 Task: Find connections with filter location Esperança with filter topic #givingbackwith filter profile language Spanish with filter current company Orion Innovation with filter school Indian Institute of Technology (Indian School of Mines), Dhanbad with filter industry Bars, Taverns, and Nightclubs with filter service category Public Speaking with filter keywords title Zoologist
Action: Mouse moved to (585, 118)
Screenshot: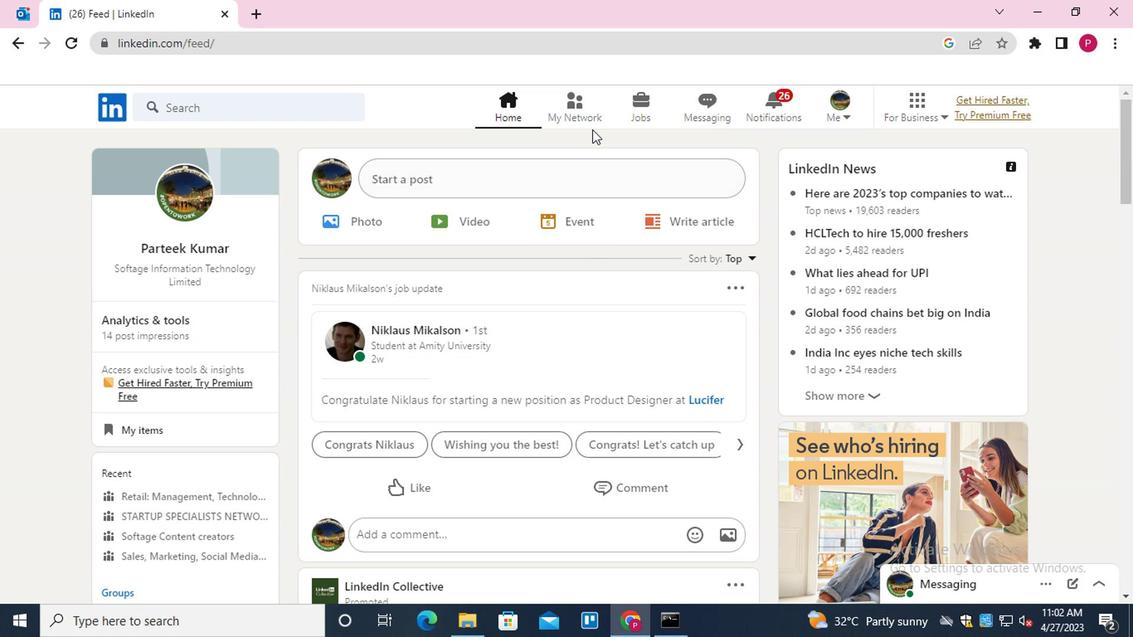 
Action: Mouse pressed left at (585, 118)
Screenshot: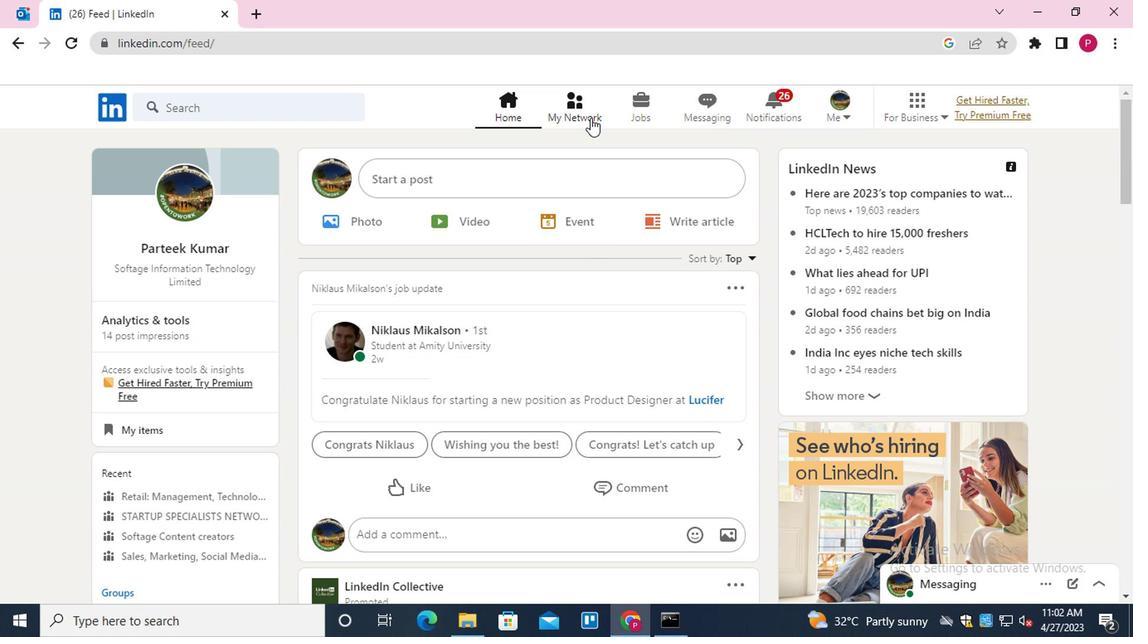 
Action: Mouse moved to (247, 198)
Screenshot: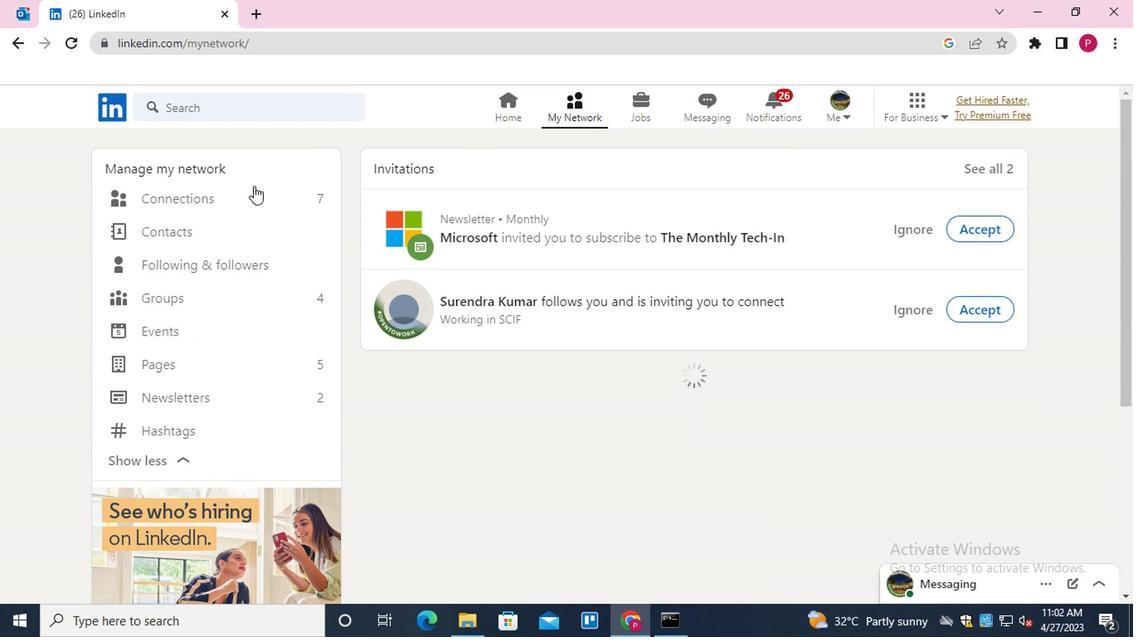 
Action: Mouse pressed left at (247, 198)
Screenshot: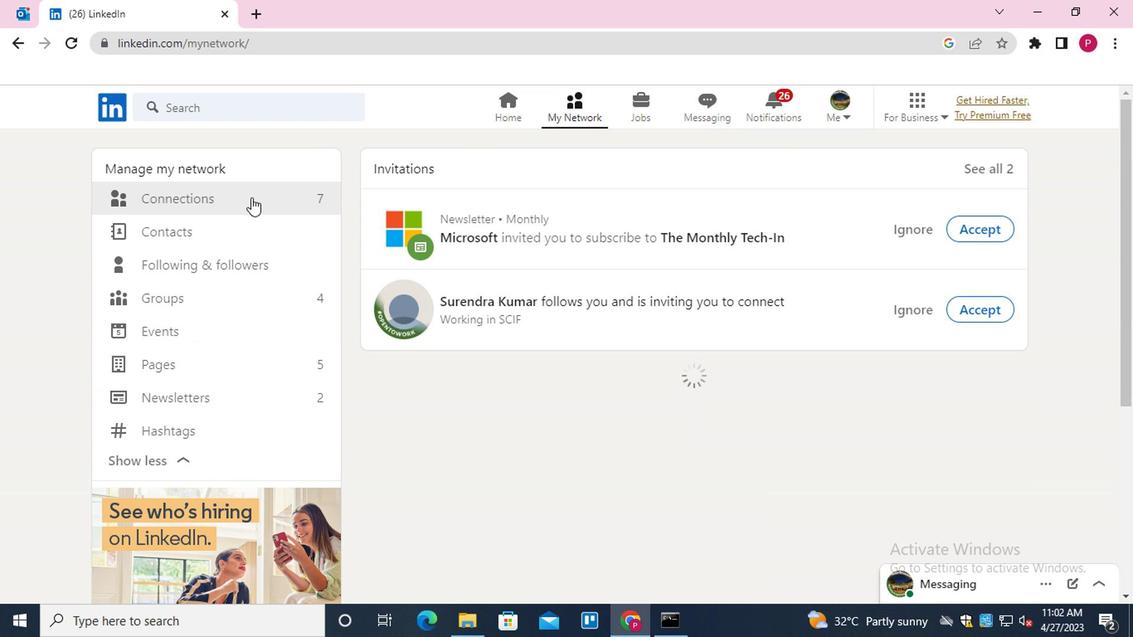 
Action: Mouse moved to (720, 203)
Screenshot: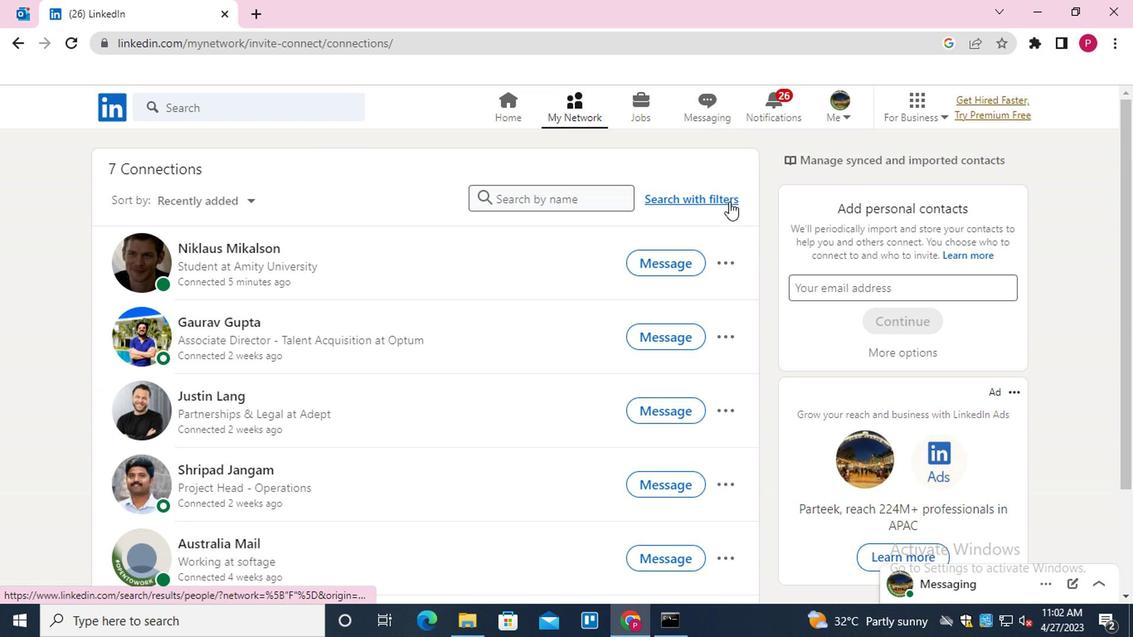 
Action: Mouse pressed left at (720, 203)
Screenshot: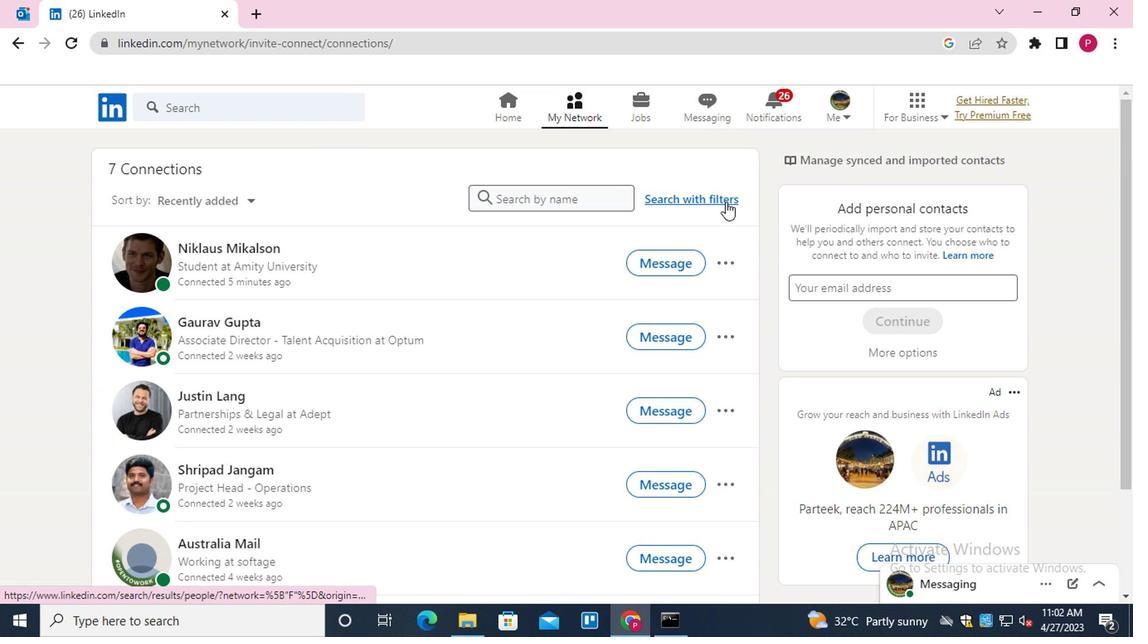 
Action: Mouse moved to (603, 152)
Screenshot: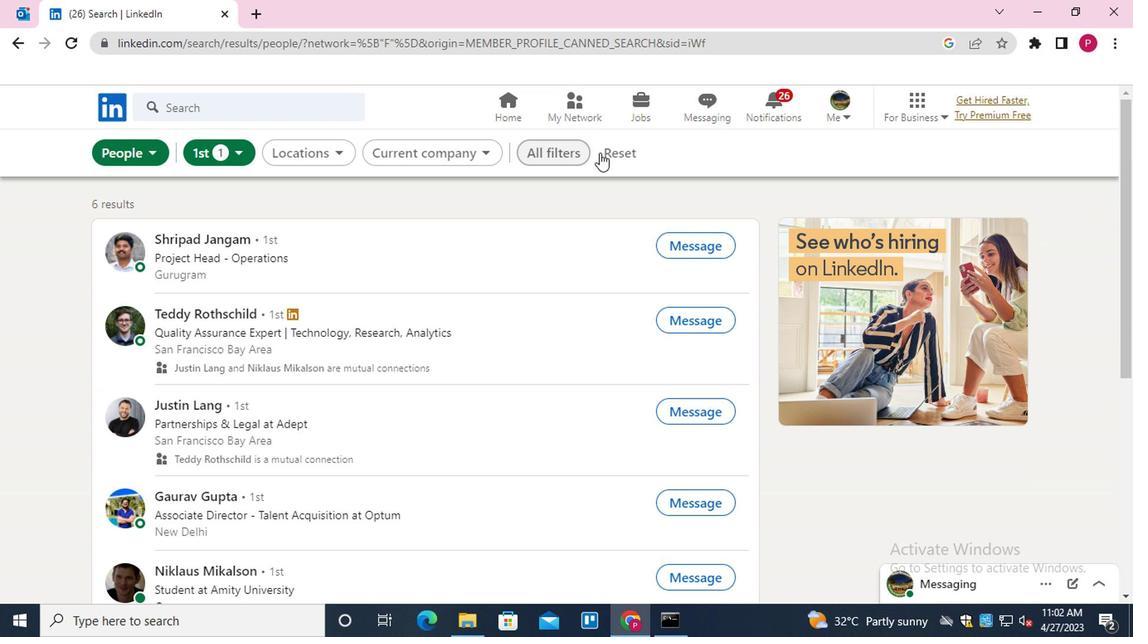 
Action: Mouse pressed left at (603, 152)
Screenshot: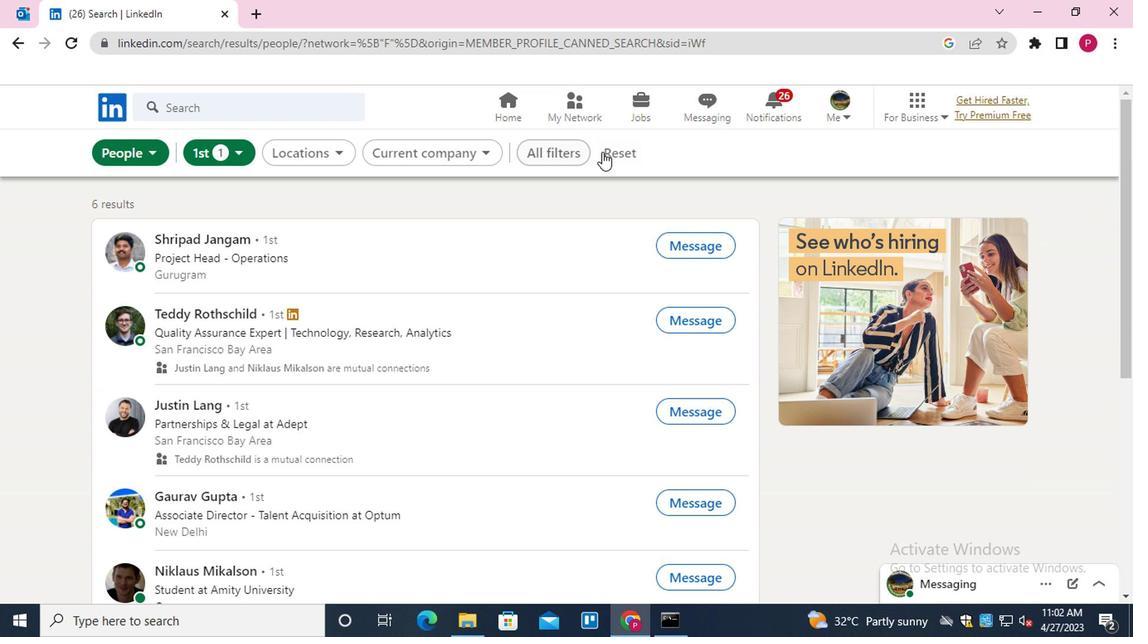 
Action: Mouse moved to (576, 153)
Screenshot: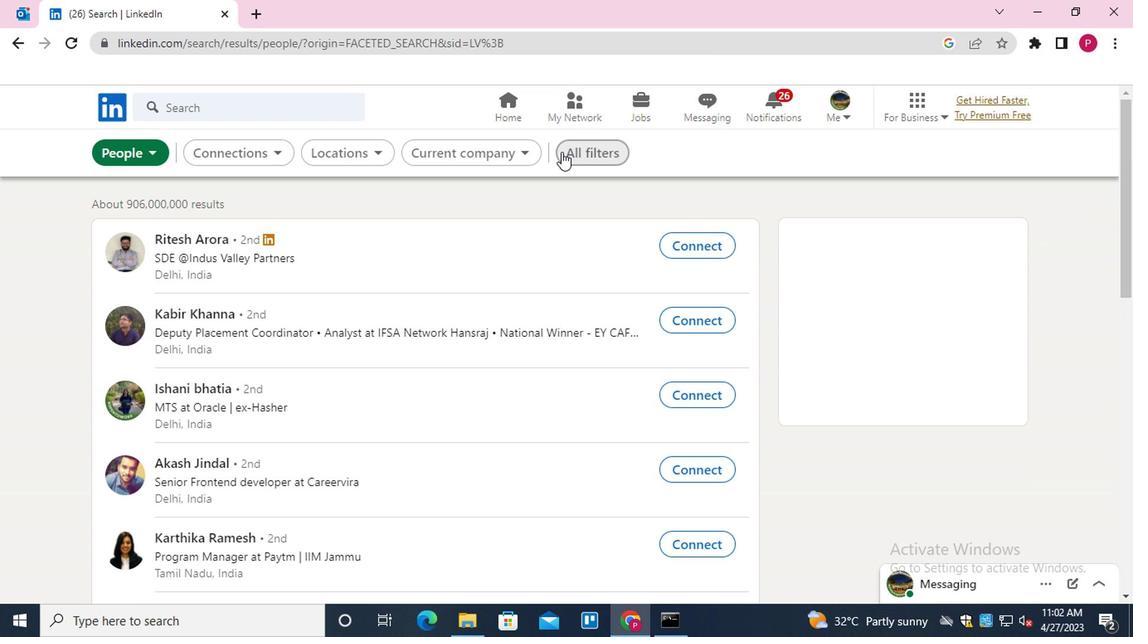 
Action: Mouse pressed left at (576, 153)
Screenshot: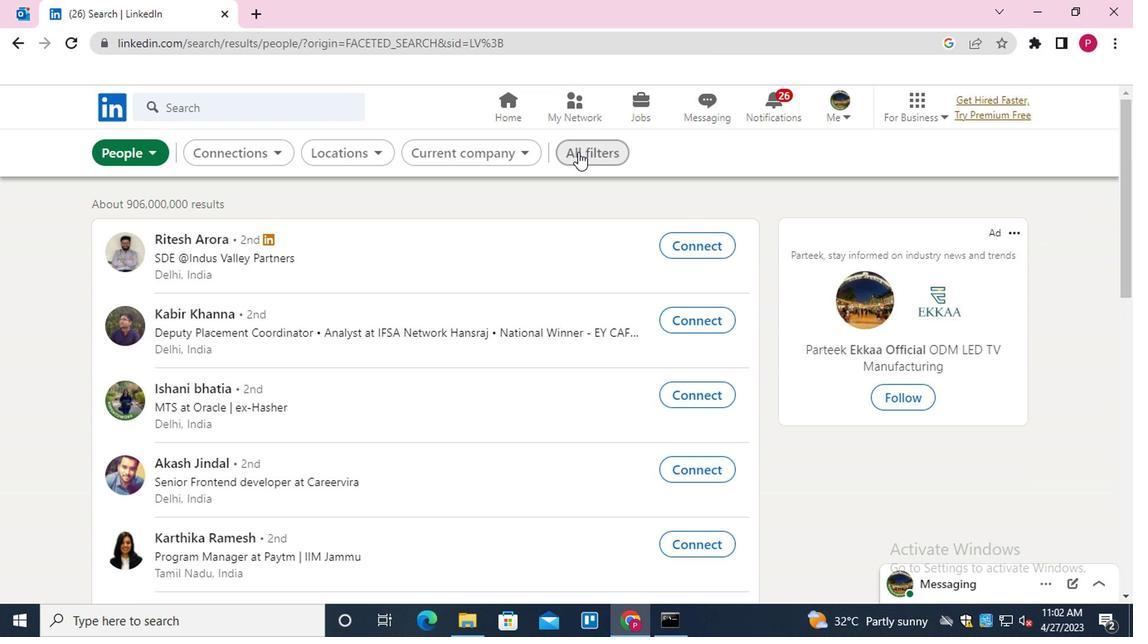 
Action: Mouse moved to (830, 345)
Screenshot: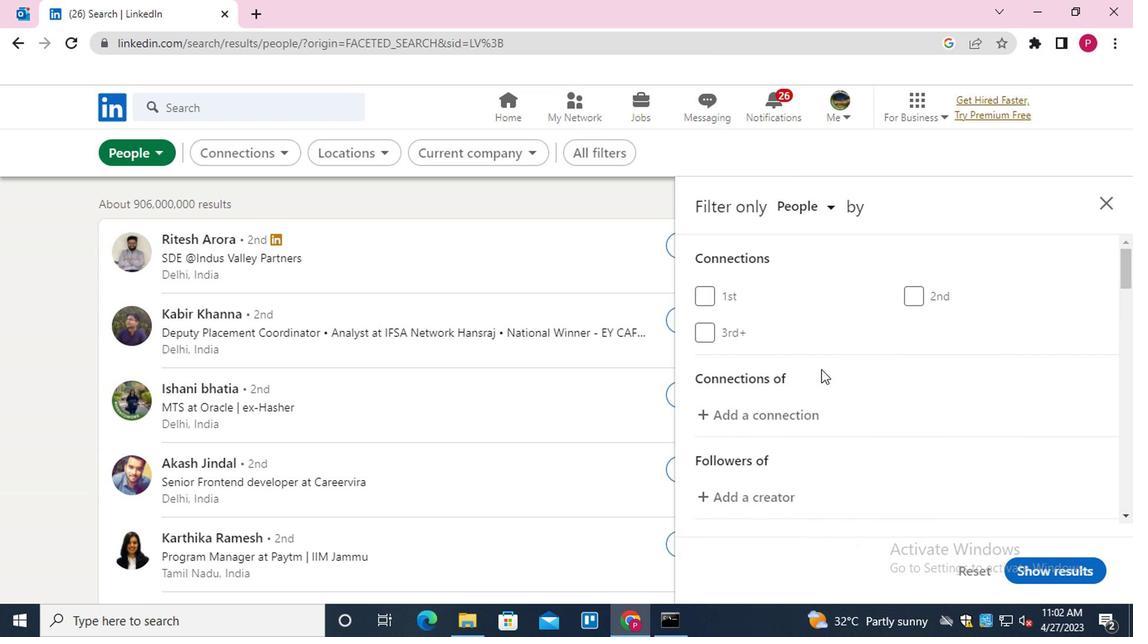 
Action: Mouse scrolled (830, 344) with delta (0, -1)
Screenshot: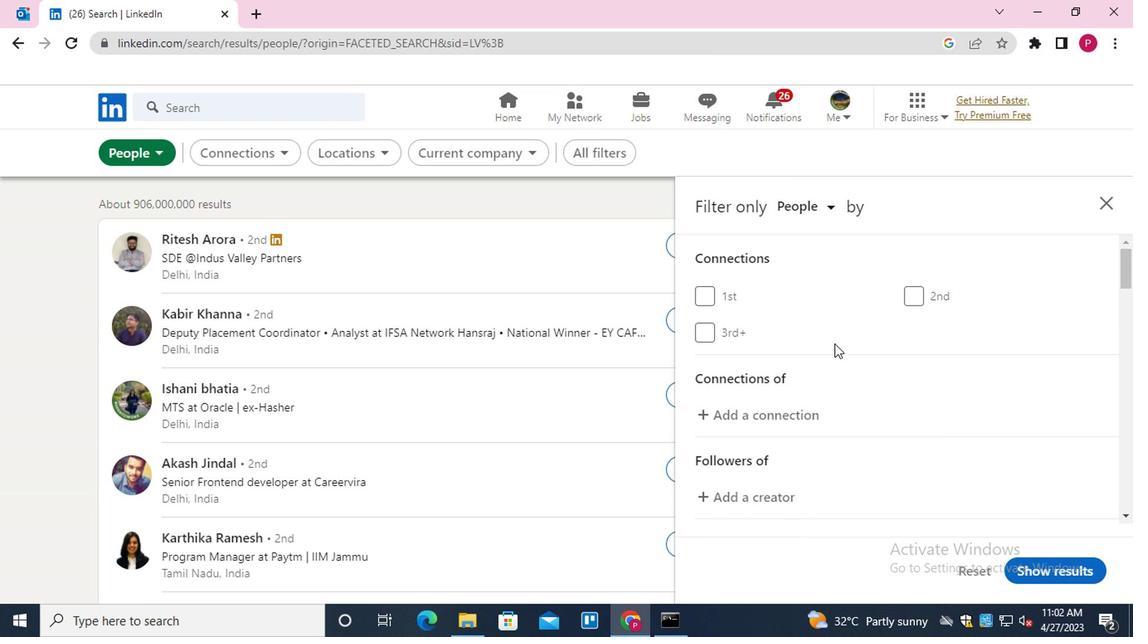 
Action: Mouse scrolled (830, 344) with delta (0, -1)
Screenshot: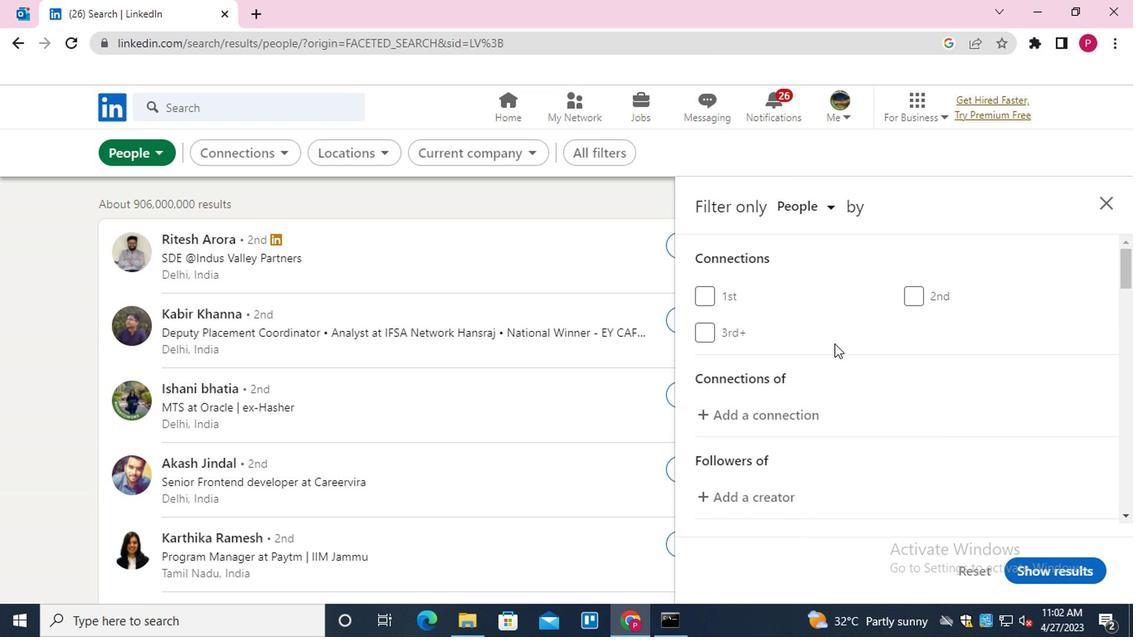 
Action: Mouse moved to (824, 345)
Screenshot: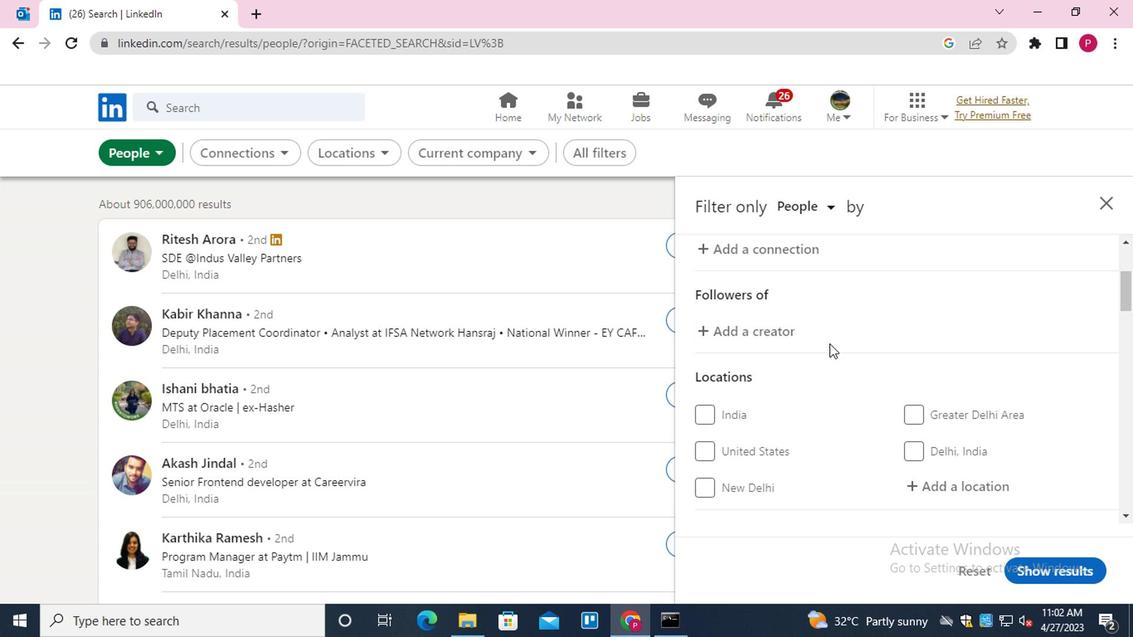 
Action: Mouse scrolled (824, 344) with delta (0, -1)
Screenshot: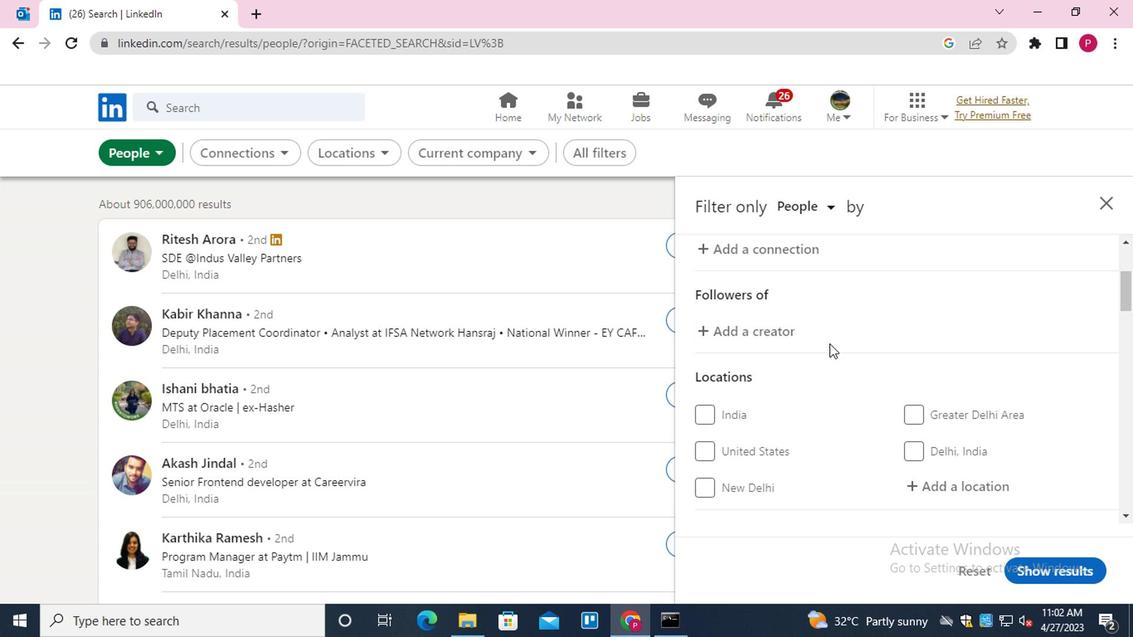 
Action: Mouse moved to (923, 396)
Screenshot: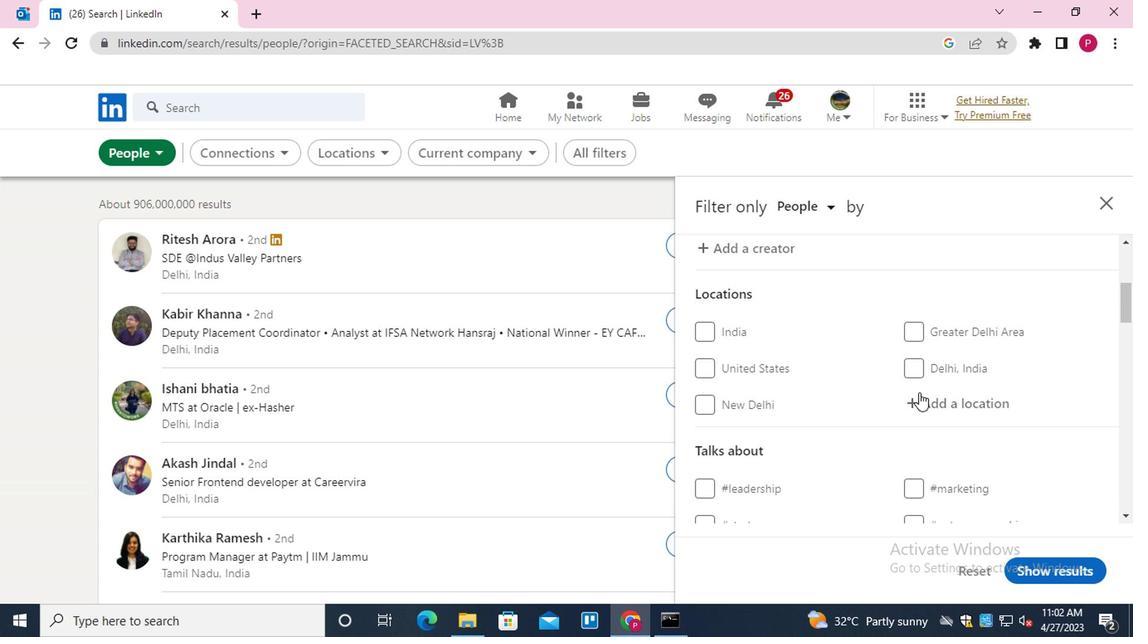 
Action: Mouse pressed left at (923, 396)
Screenshot: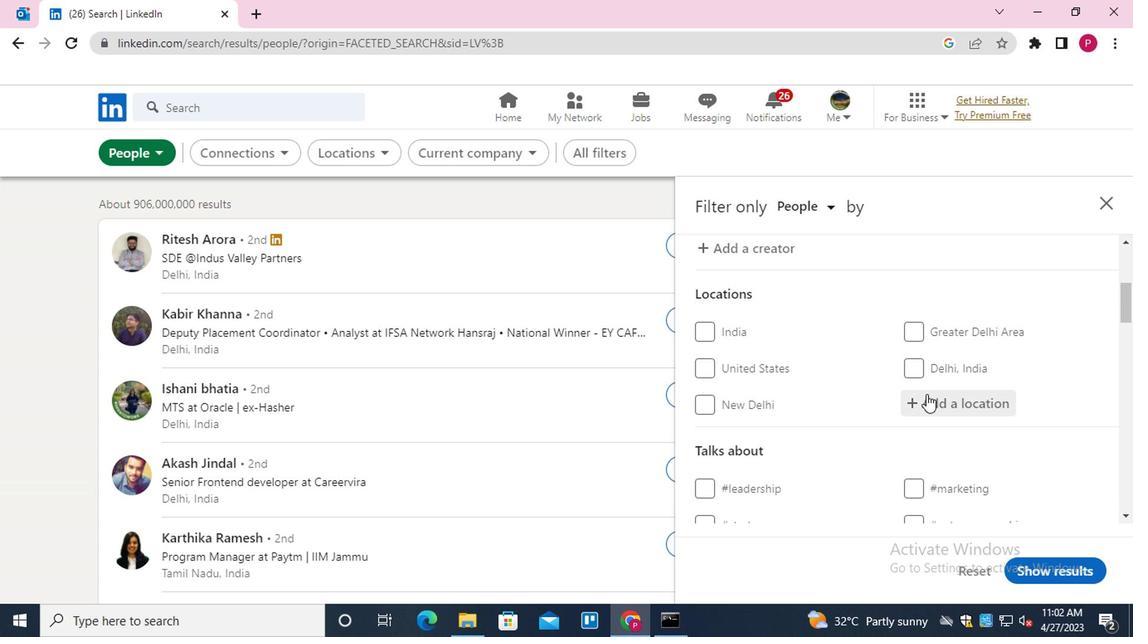 
Action: Key pressed <Key.shift><Key.shift><Key.shift><Key.shift><Key.shift>ESPERANCA<Key.down><Key.enter>
Screenshot: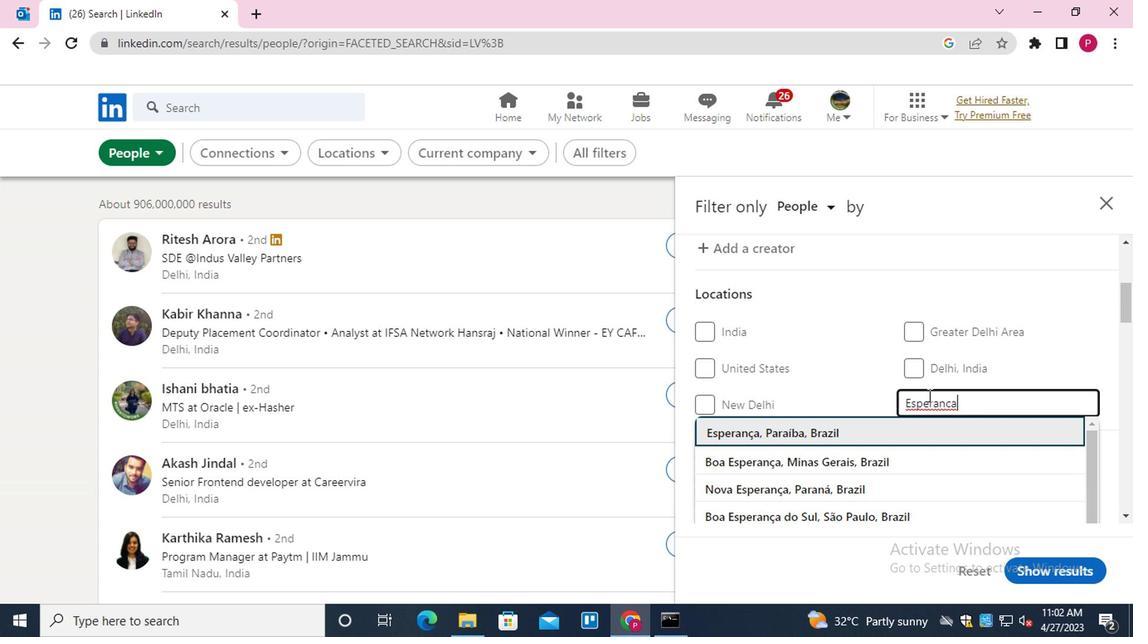 
Action: Mouse moved to (924, 398)
Screenshot: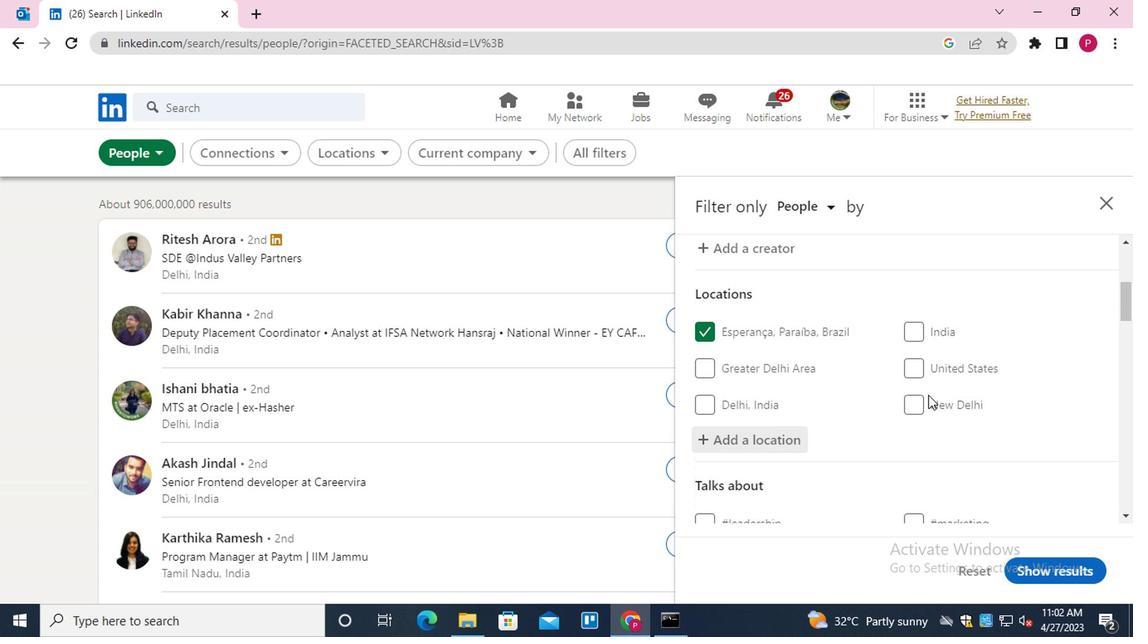 
Action: Mouse scrolled (924, 397) with delta (0, -1)
Screenshot: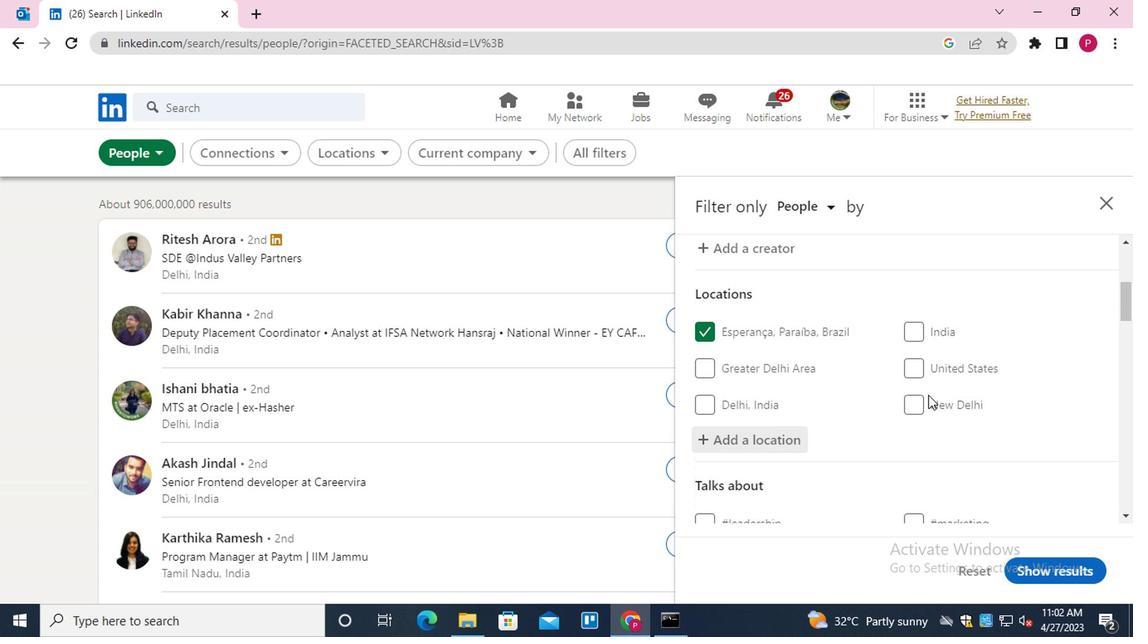 
Action: Mouse scrolled (924, 397) with delta (0, -1)
Screenshot: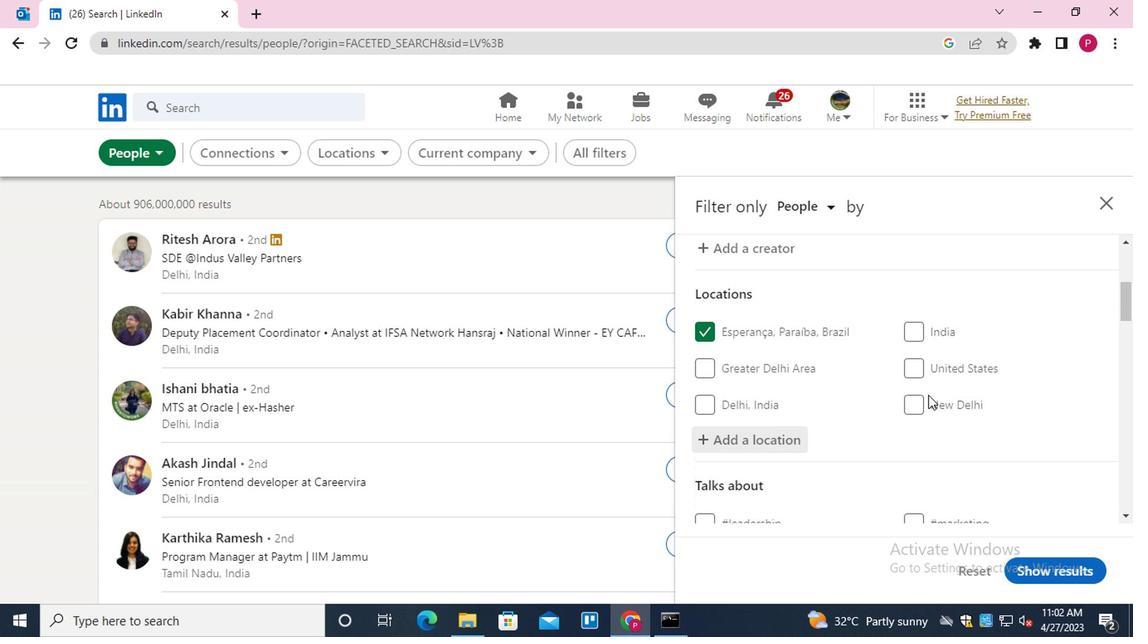 
Action: Mouse scrolled (924, 397) with delta (0, -1)
Screenshot: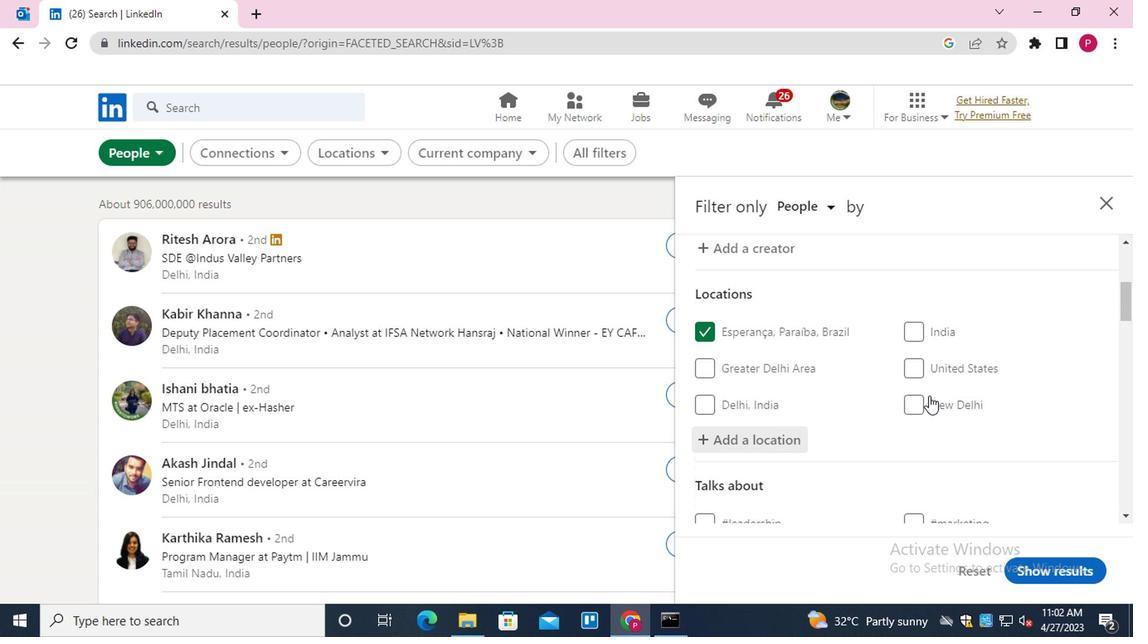 
Action: Mouse moved to (931, 337)
Screenshot: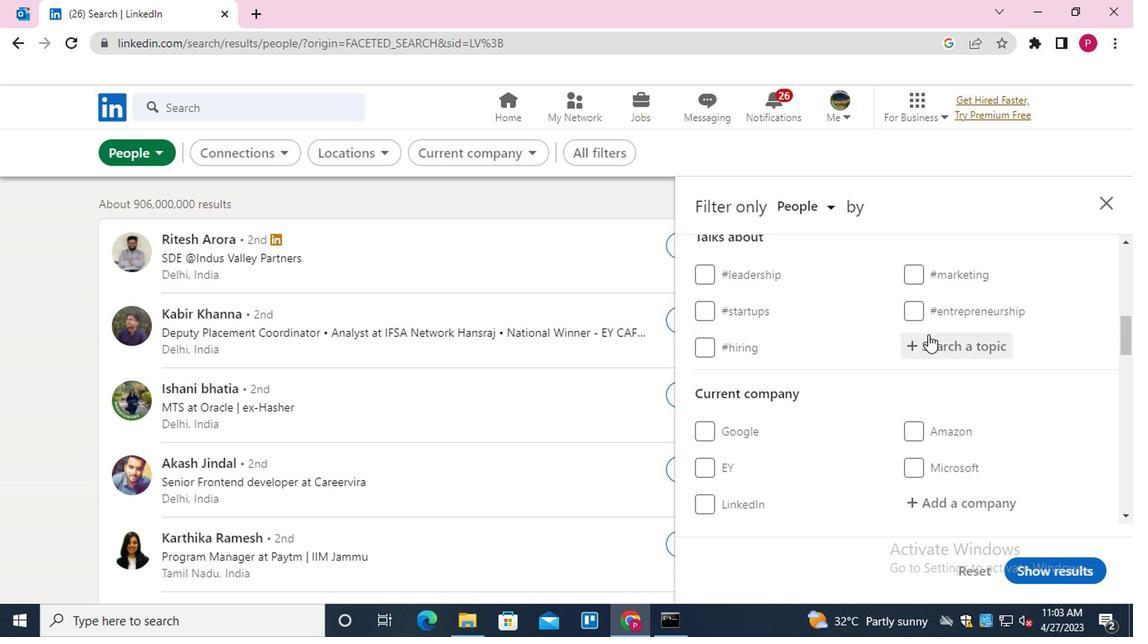 
Action: Mouse pressed left at (931, 337)
Screenshot: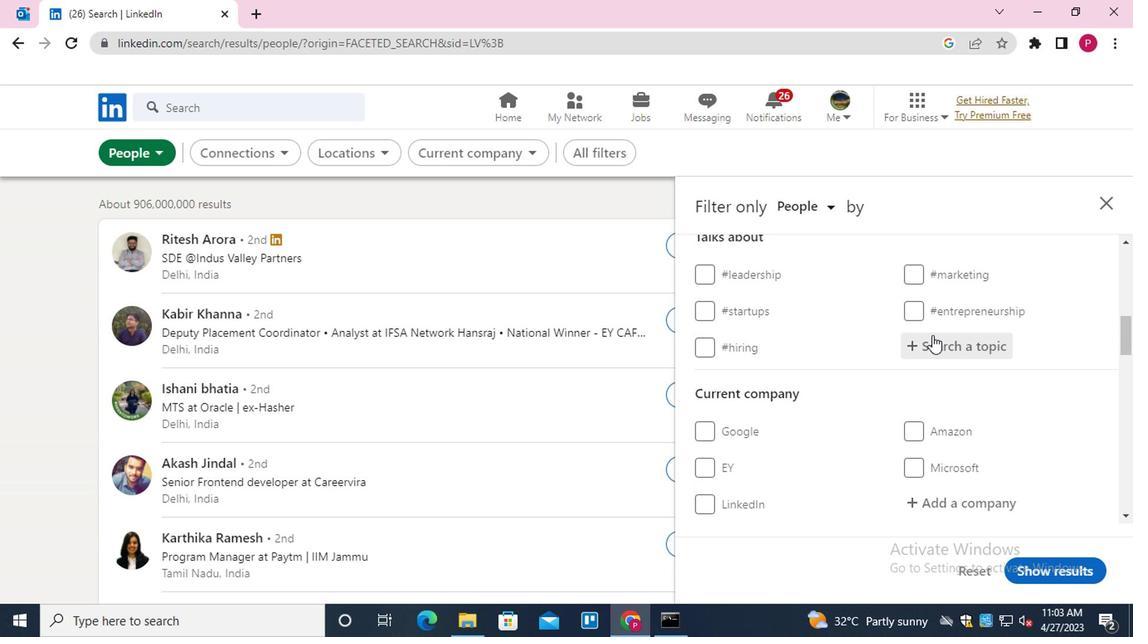 
Action: Key pressed GIVING<Key.down><Key.enter>
Screenshot: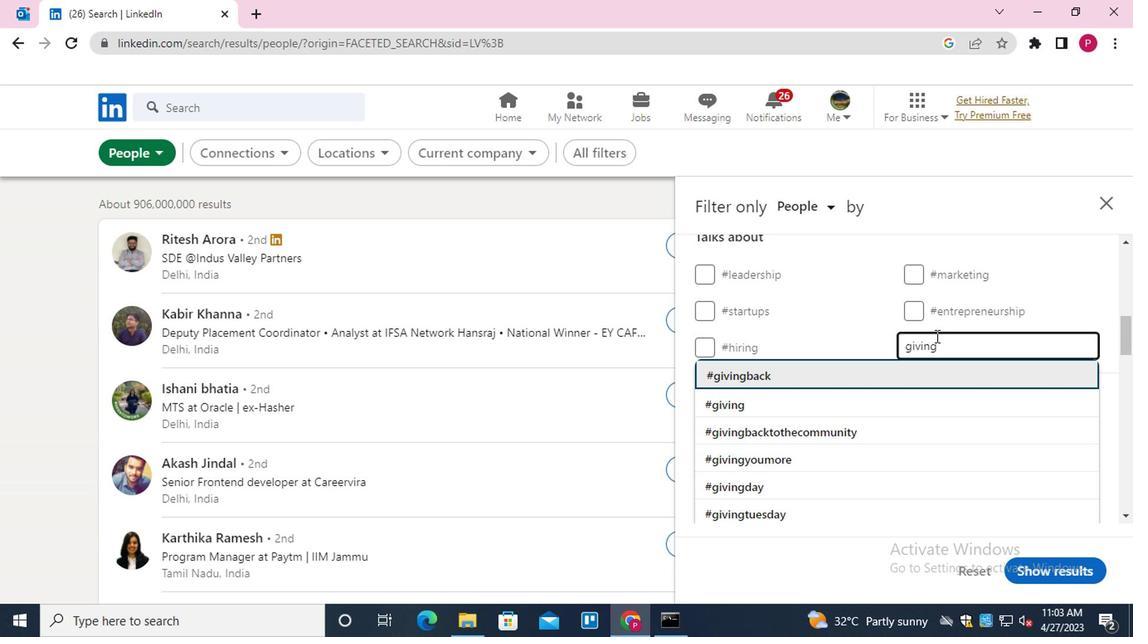 
Action: Mouse moved to (925, 341)
Screenshot: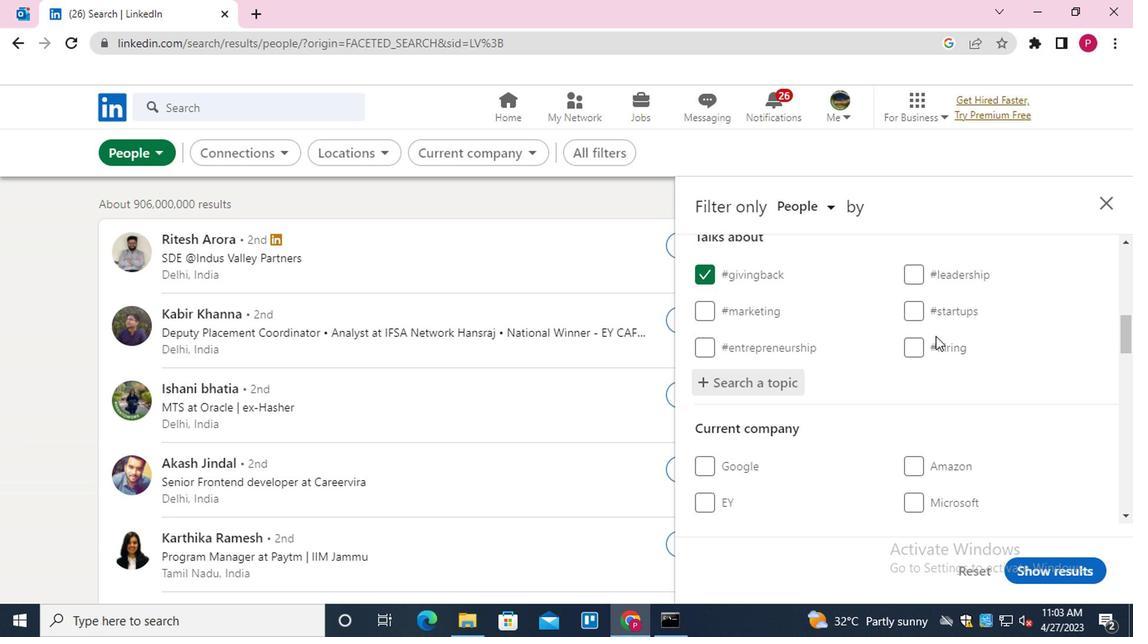 
Action: Mouse scrolled (925, 341) with delta (0, 0)
Screenshot: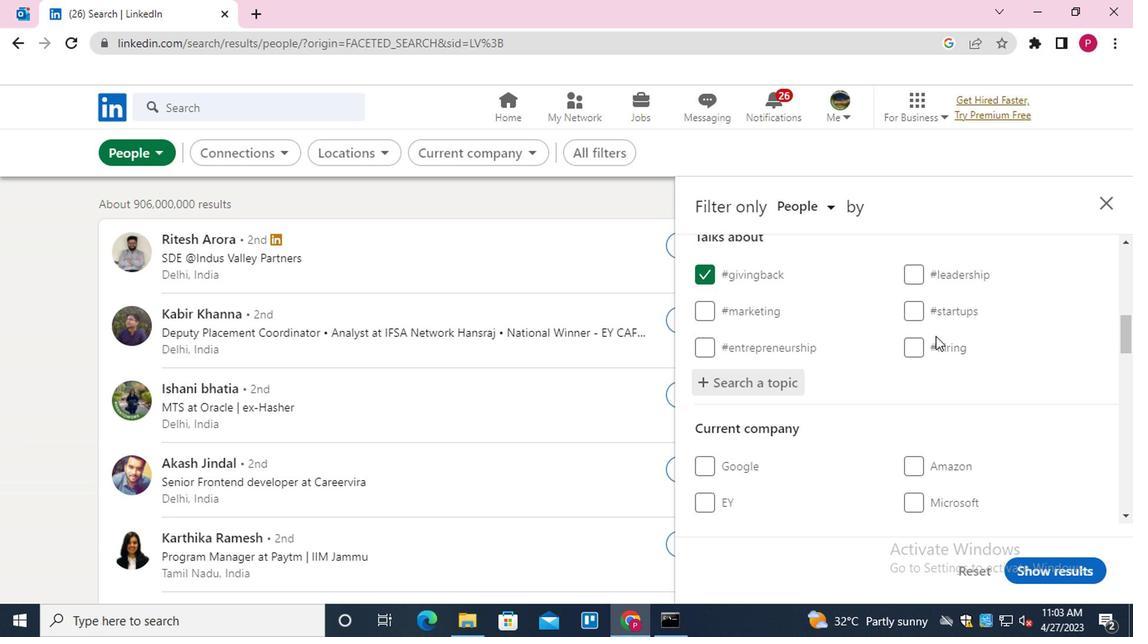 
Action: Mouse moved to (905, 357)
Screenshot: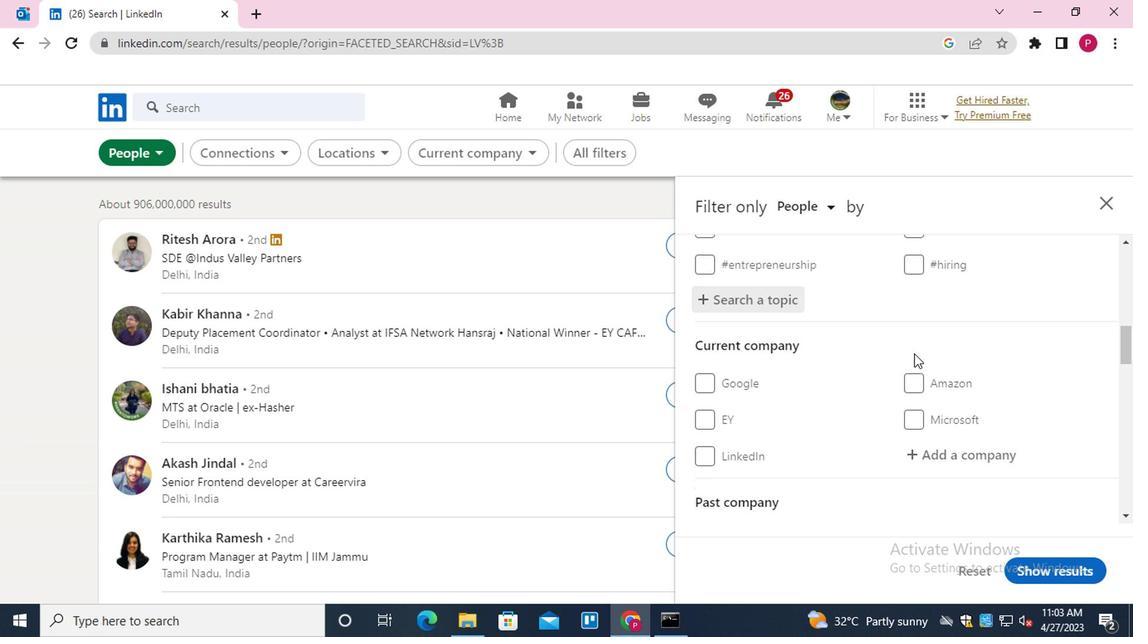 
Action: Mouse scrolled (905, 356) with delta (0, -1)
Screenshot: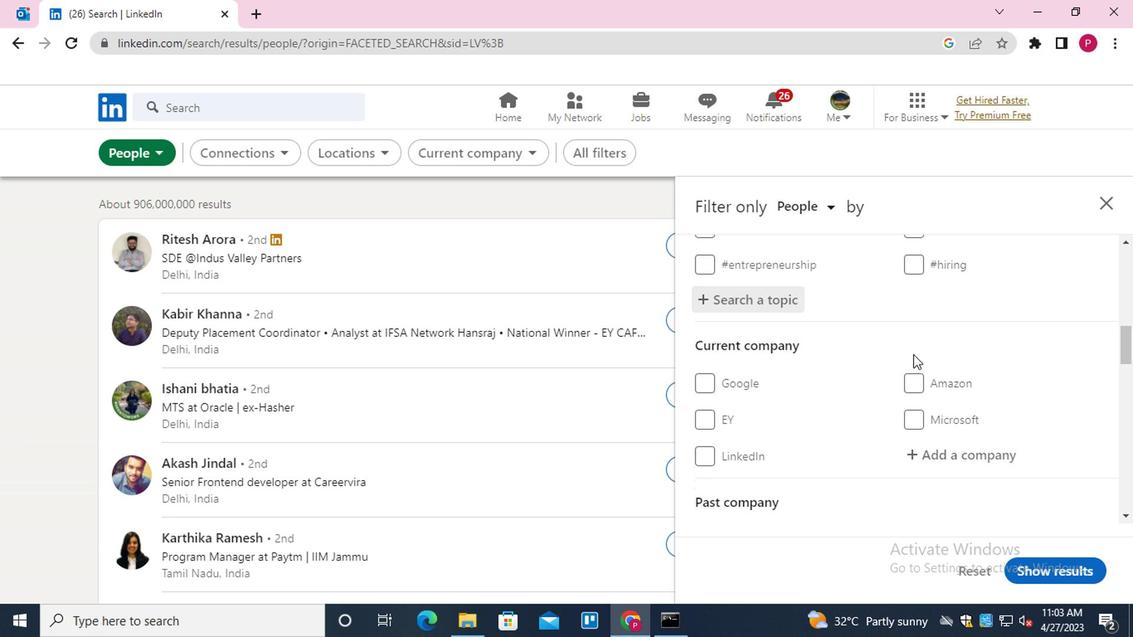 
Action: Mouse scrolled (905, 356) with delta (0, -1)
Screenshot: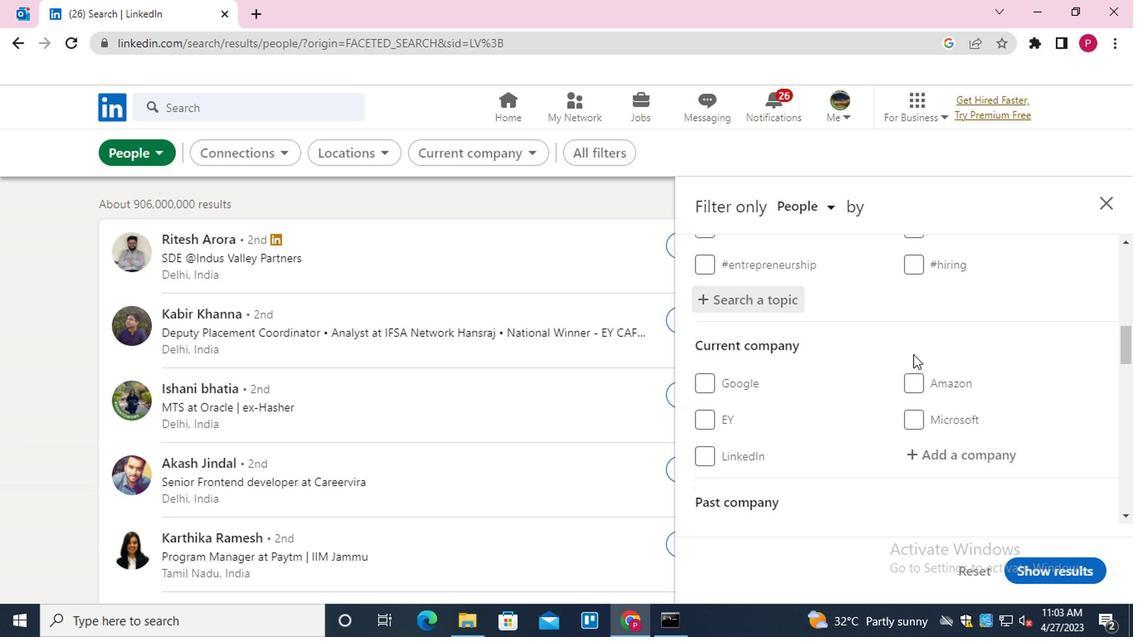 
Action: Mouse moved to (952, 290)
Screenshot: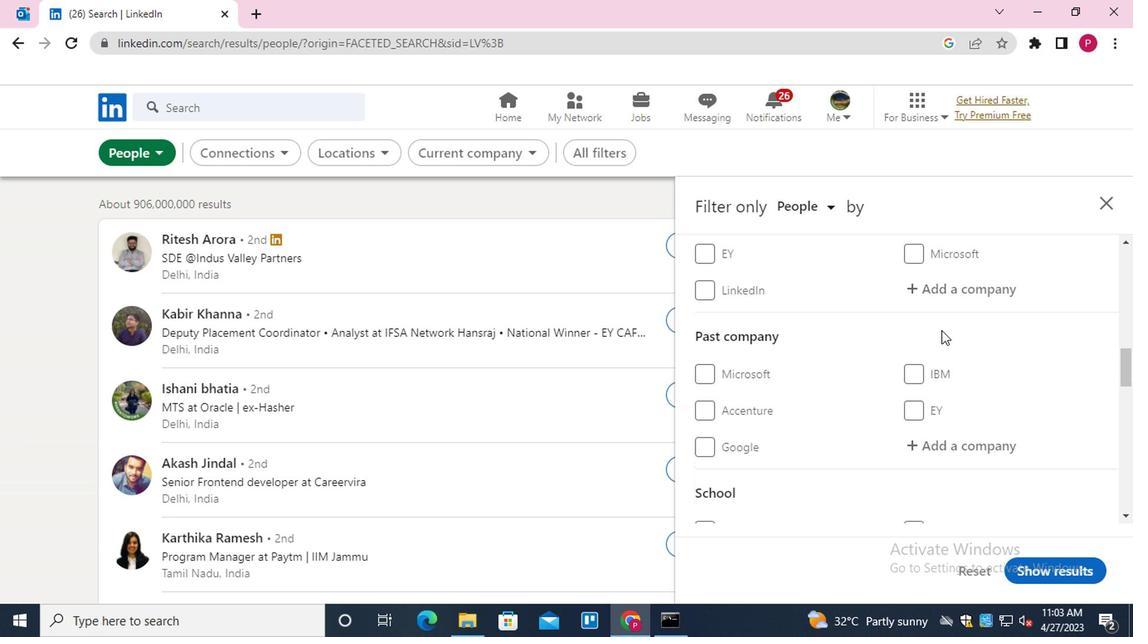 
Action: Mouse pressed left at (952, 290)
Screenshot: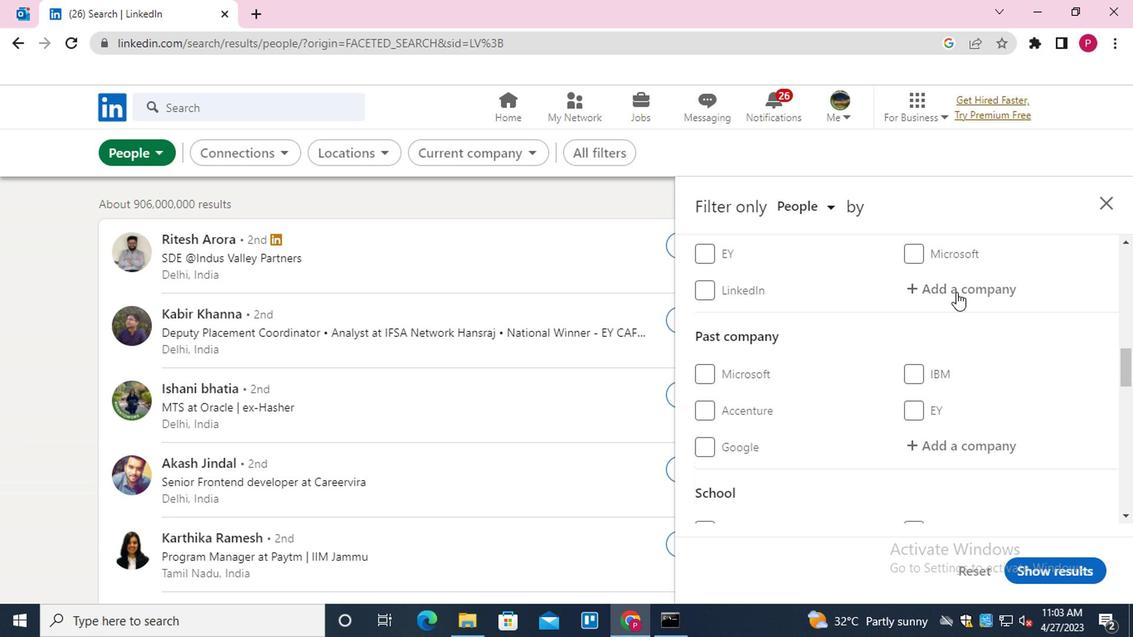 
Action: Key pressed <Key.shift><Key.shift><Key.shift><Key.shift><Key.shift><Key.shift>ORION<Key.down><Key.down><Key.enter>
Screenshot: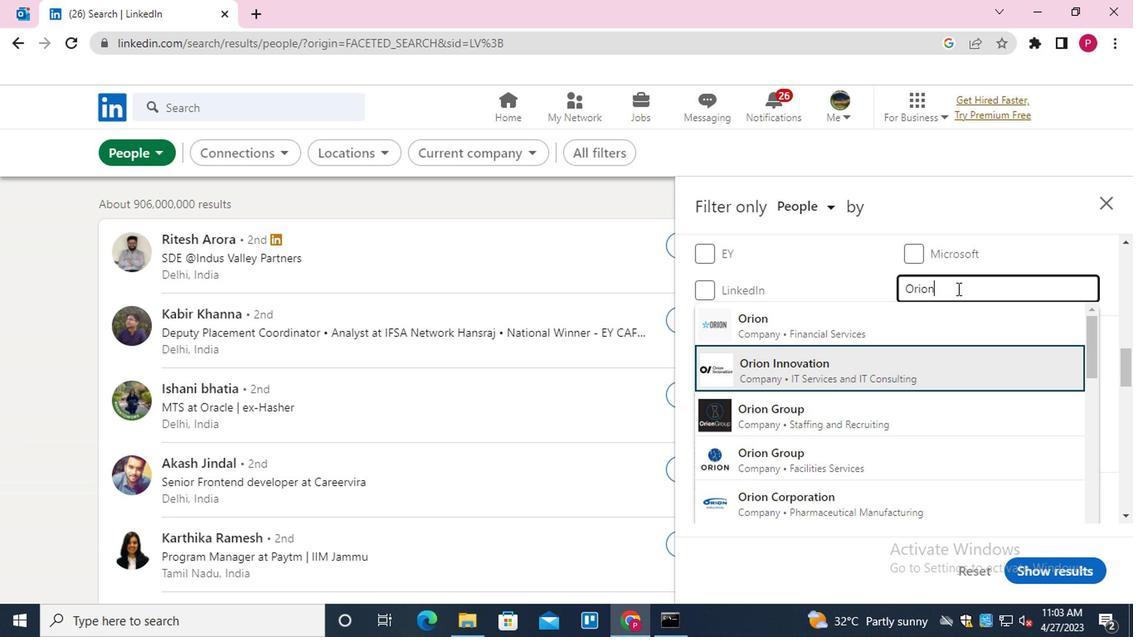 
Action: Mouse scrolled (952, 289) with delta (0, 0)
Screenshot: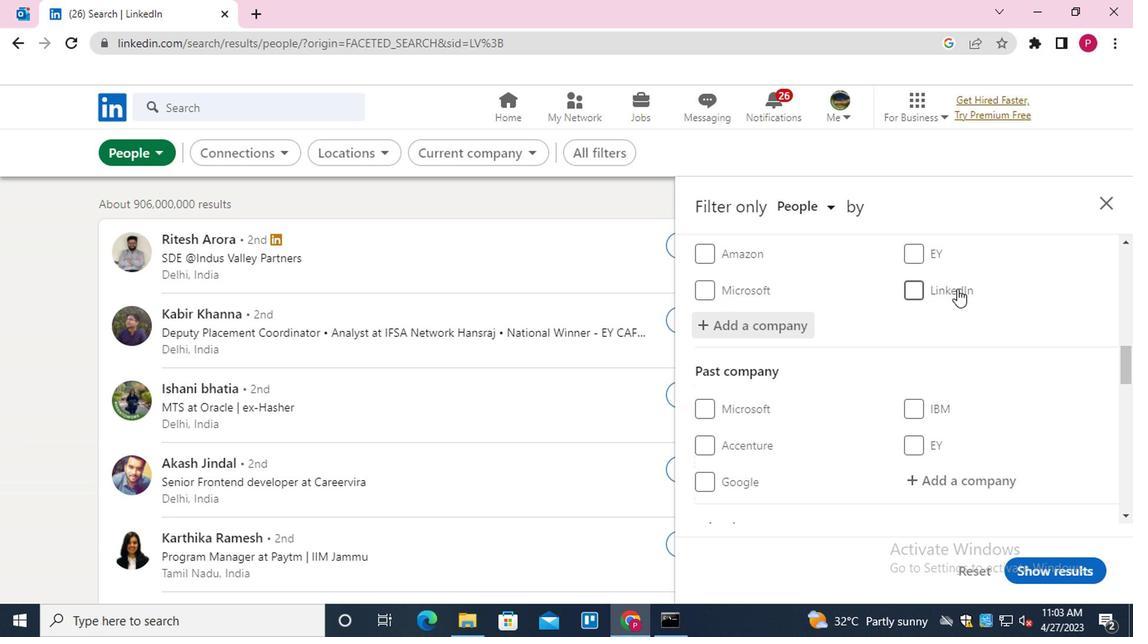 
Action: Mouse moved to (951, 290)
Screenshot: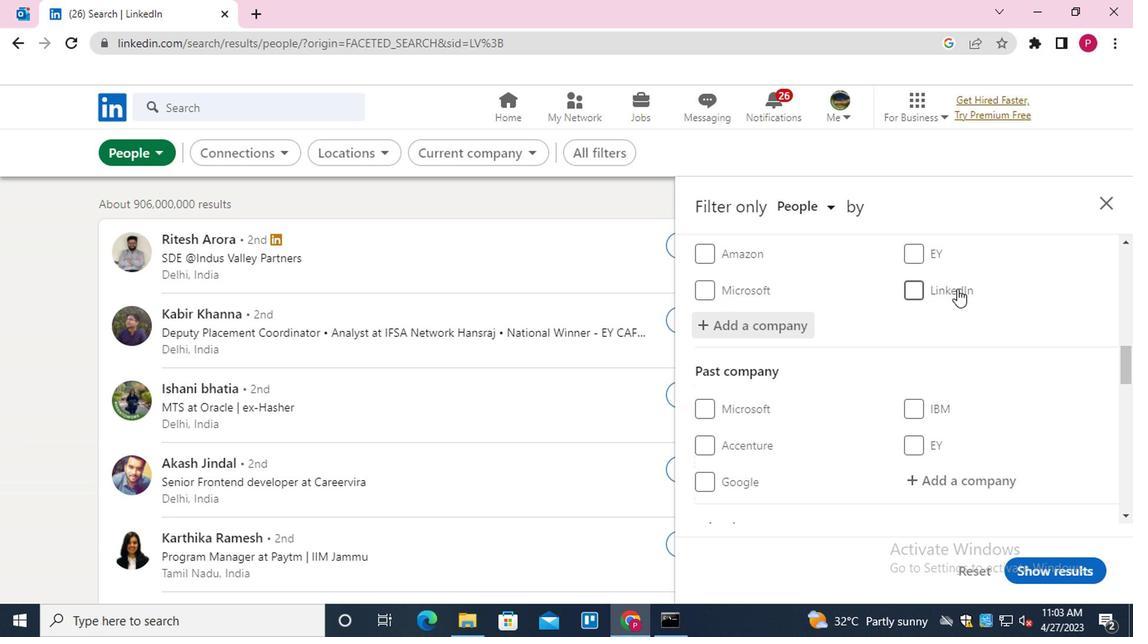 
Action: Mouse scrolled (951, 289) with delta (0, 0)
Screenshot: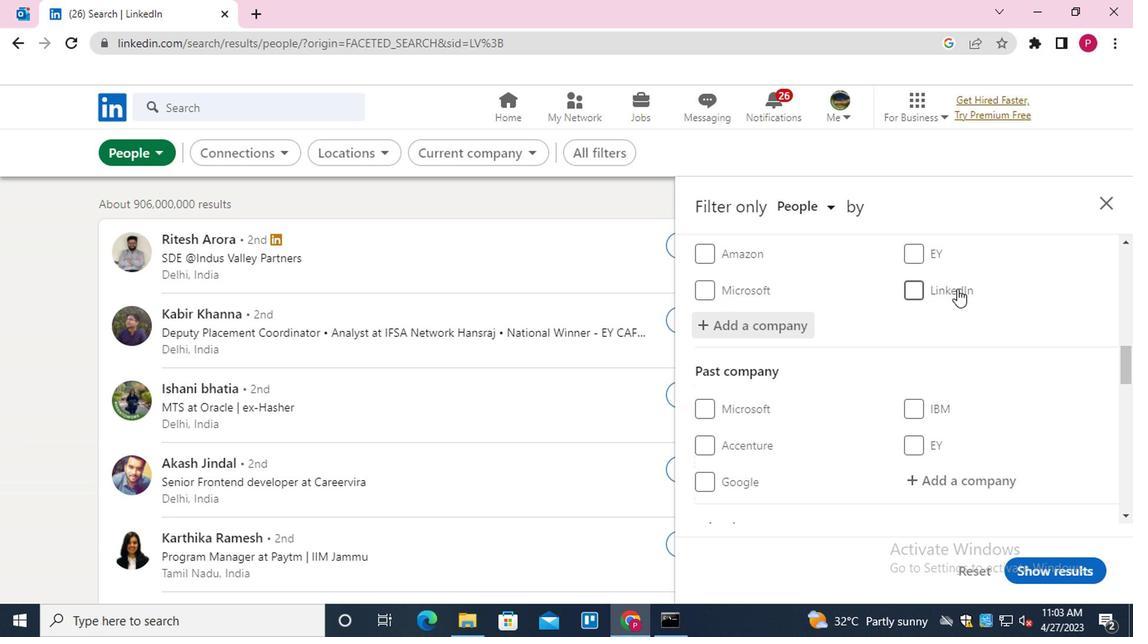 
Action: Mouse moved to (951, 290)
Screenshot: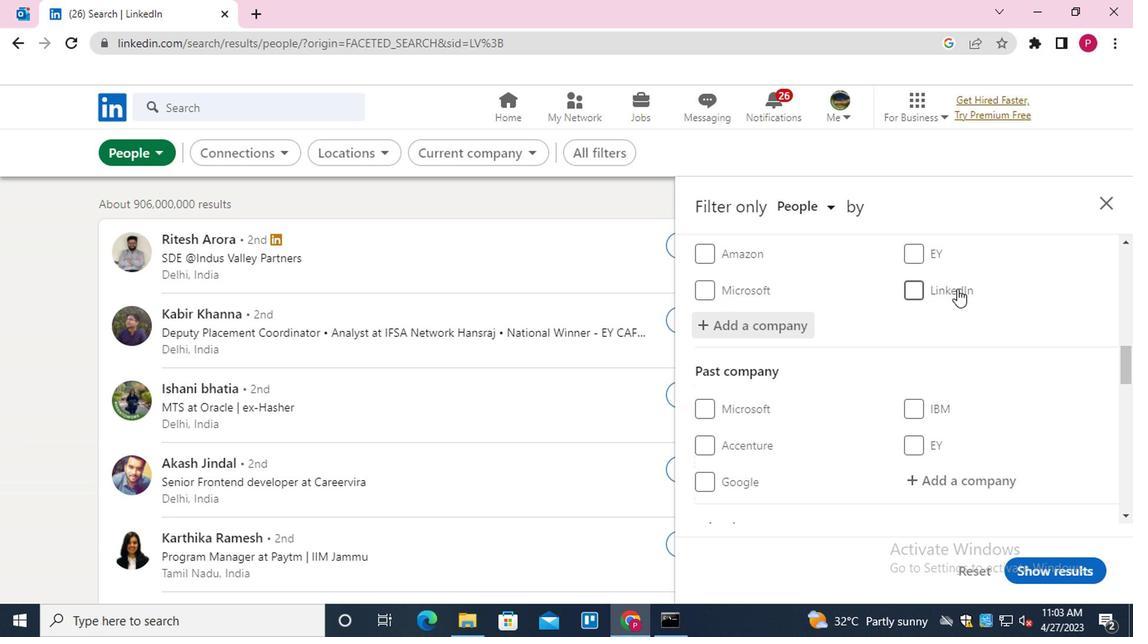 
Action: Mouse scrolled (951, 290) with delta (0, 0)
Screenshot: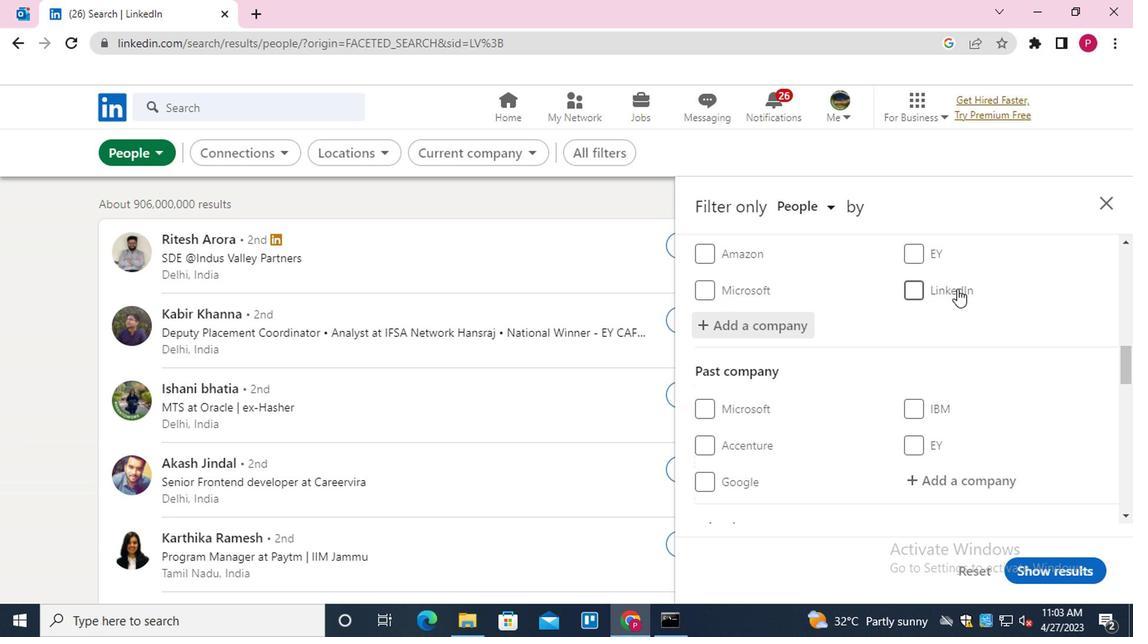 
Action: Mouse moved to (796, 345)
Screenshot: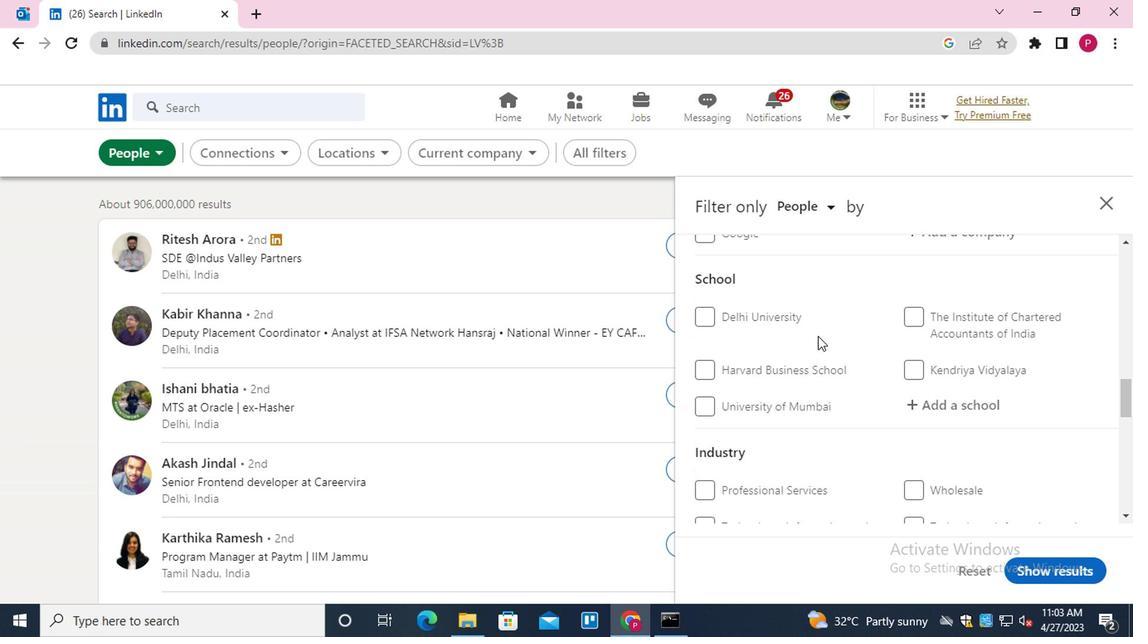 
Action: Mouse scrolled (796, 344) with delta (0, -1)
Screenshot: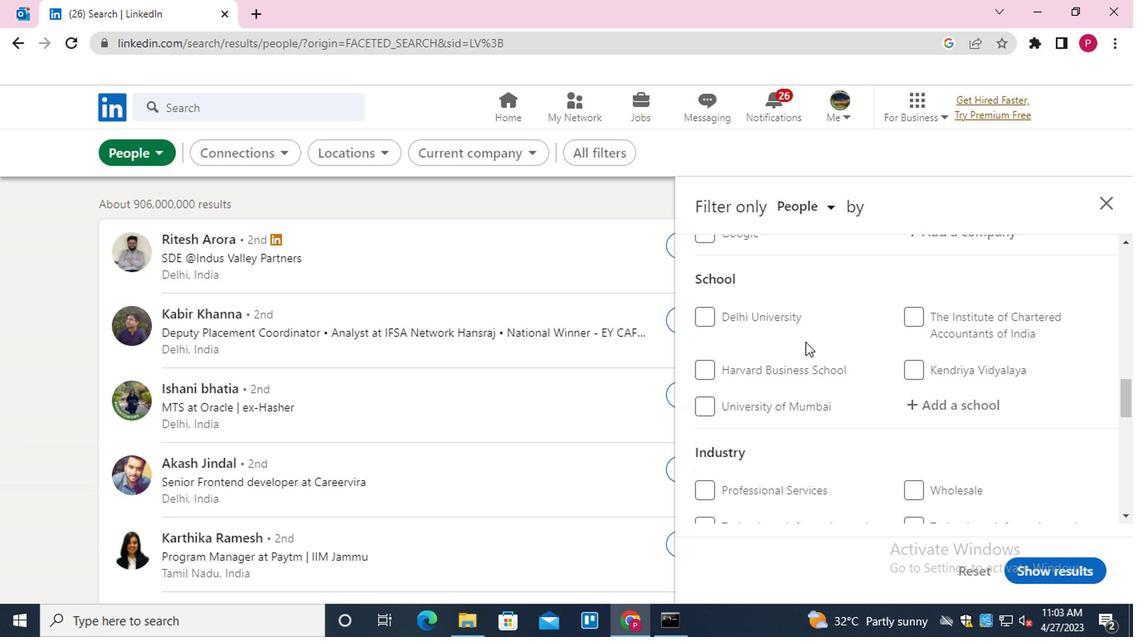 
Action: Mouse scrolled (796, 344) with delta (0, -1)
Screenshot: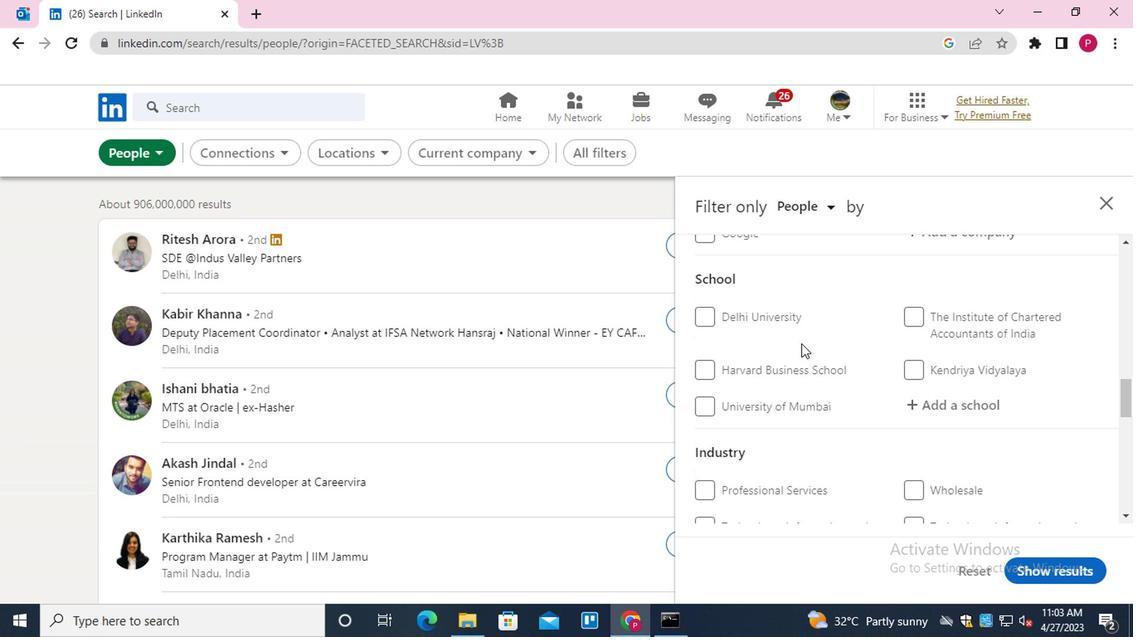 
Action: Mouse moved to (797, 345)
Screenshot: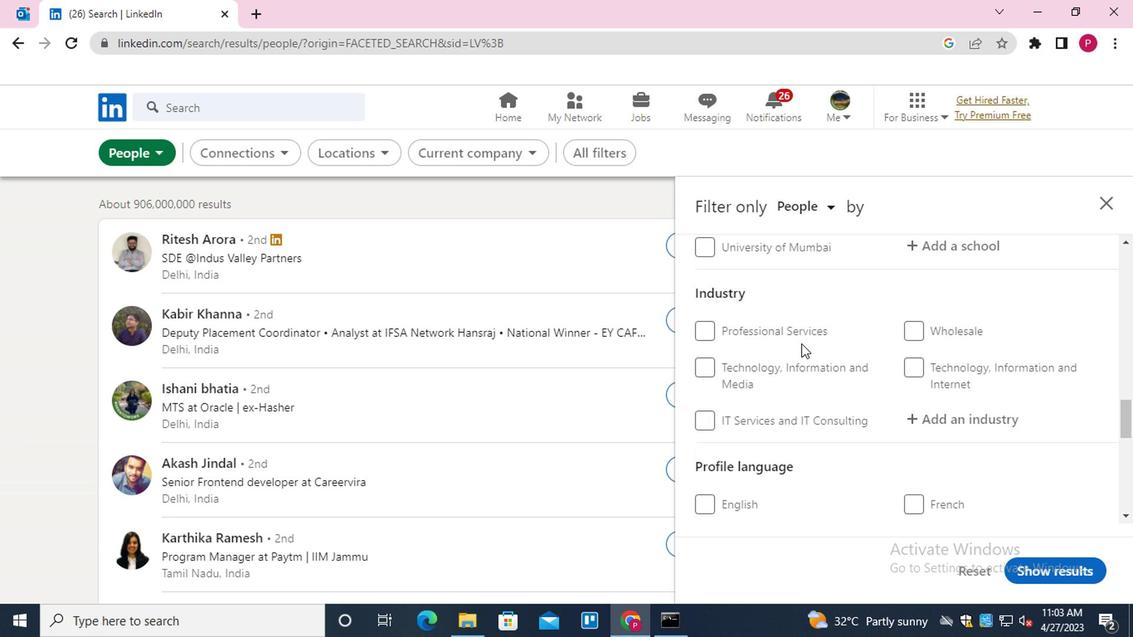 
Action: Mouse scrolled (797, 345) with delta (0, 0)
Screenshot: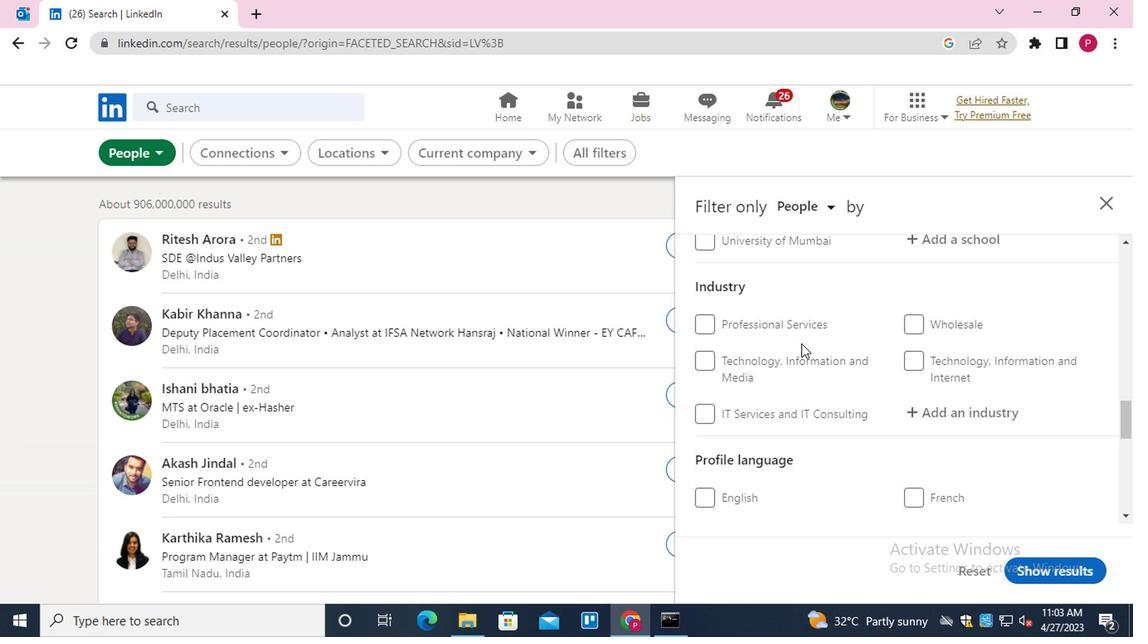 
Action: Mouse moved to (799, 343)
Screenshot: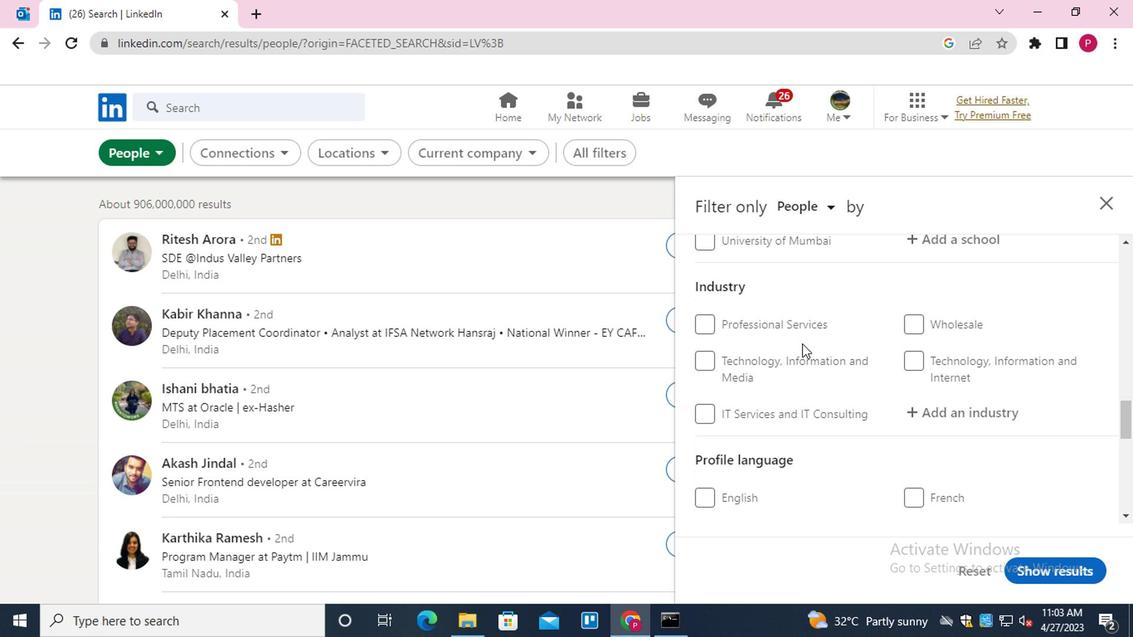 
Action: Mouse scrolled (799, 344) with delta (0, 0)
Screenshot: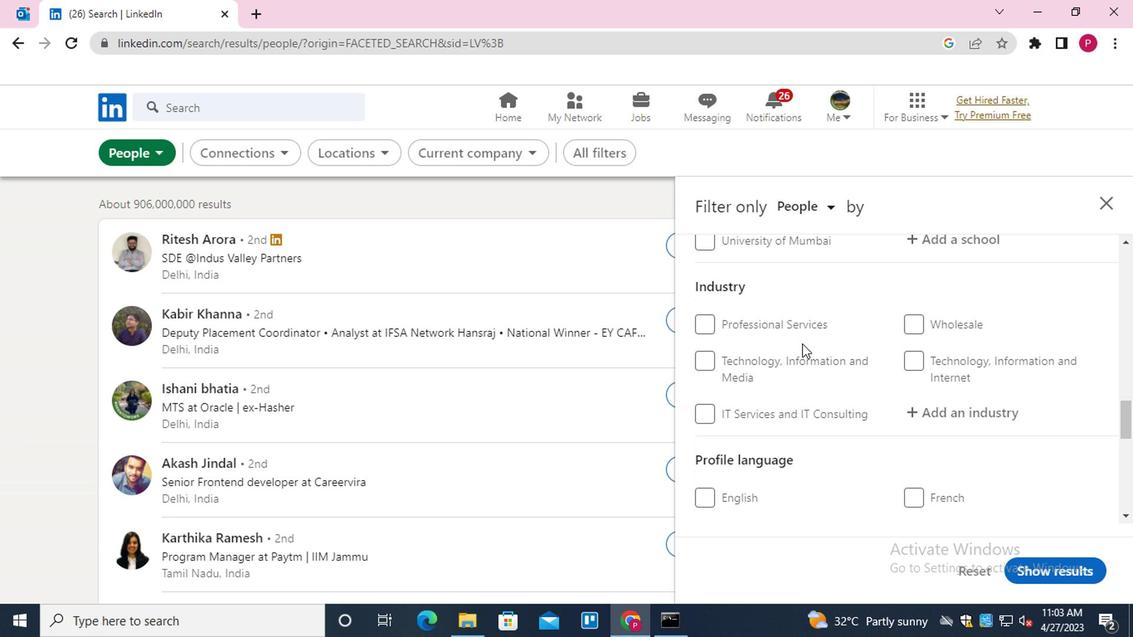
Action: Mouse moved to (946, 403)
Screenshot: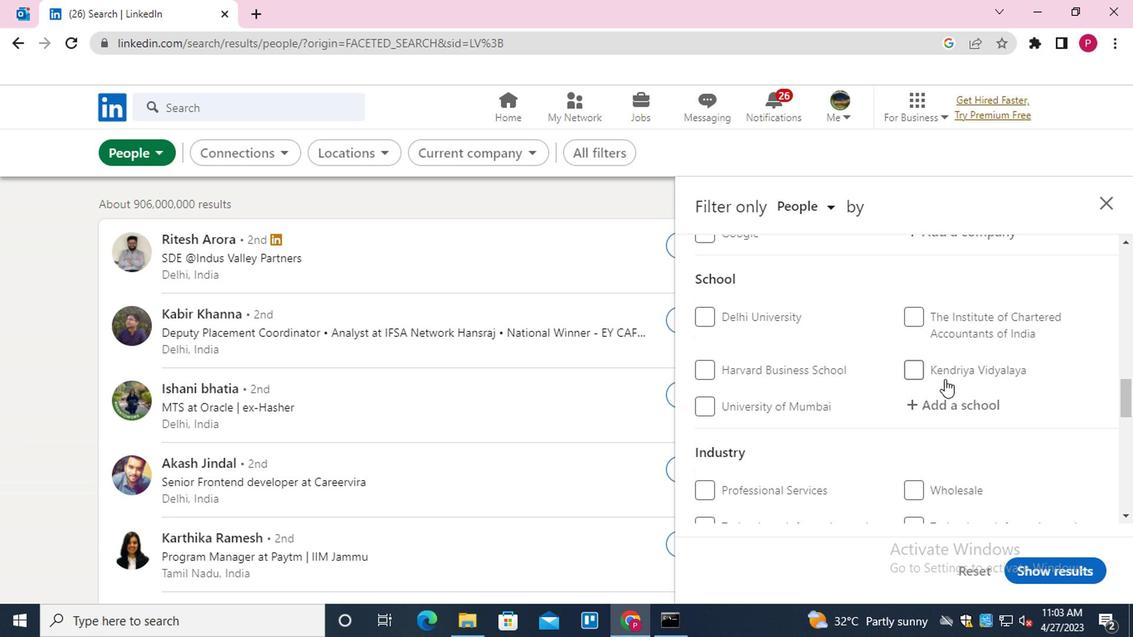 
Action: Mouse pressed left at (946, 403)
Screenshot: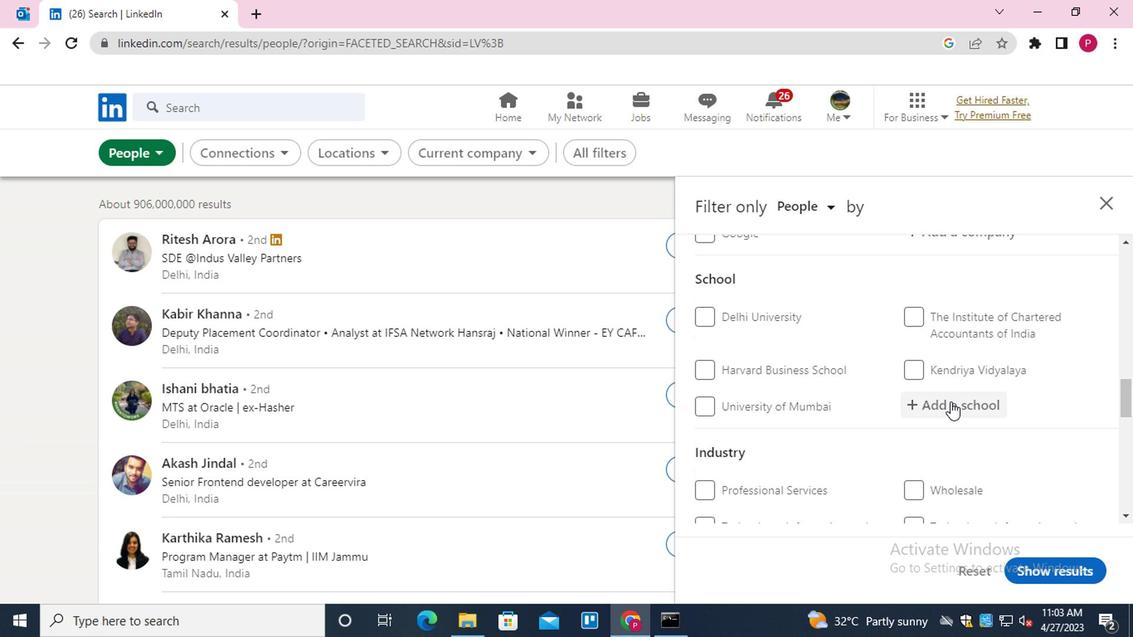 
Action: Key pressed <Key.shift><Key.shift>INDIAN<Key.space><Key.shift>NSTITUTE<Key.backspace><Key.backspace><Key.backspace><Key.backspace><Key.backspace><Key.backspace><Key.backspace><Key.backspace><Key.shift>INSTITUTE<Key.down><Key.down><Key.down><Key.up><Key.up><Key.space>OF<Key.space><Key.shift>TECHNOLOGY<Key.space><Key.down><Key.down><Key.down><Key.down><Key.down><Key.down><Key.down><Key.down><Key.down><Key.up><Key.enter>
Screenshot: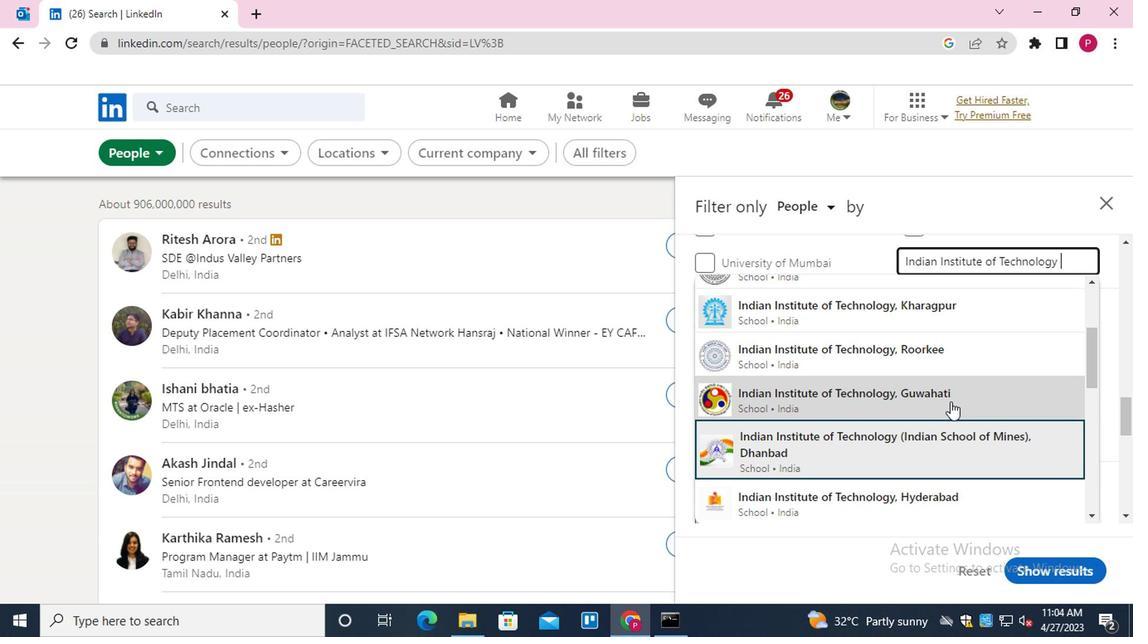 
Action: Mouse moved to (843, 393)
Screenshot: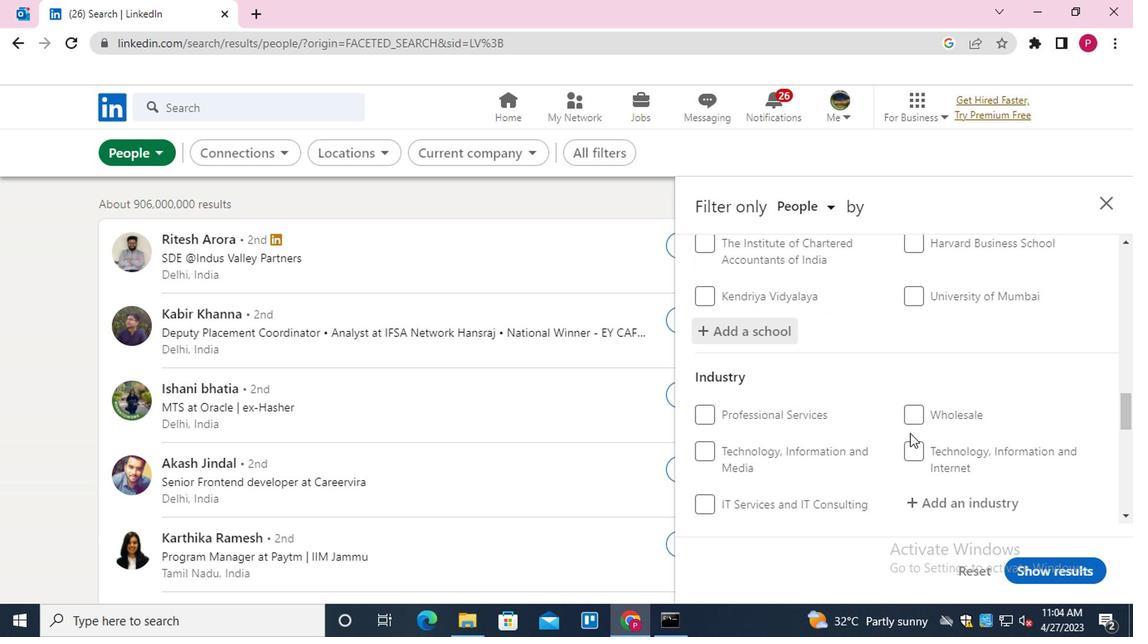 
Action: Mouse scrolled (843, 392) with delta (0, 0)
Screenshot: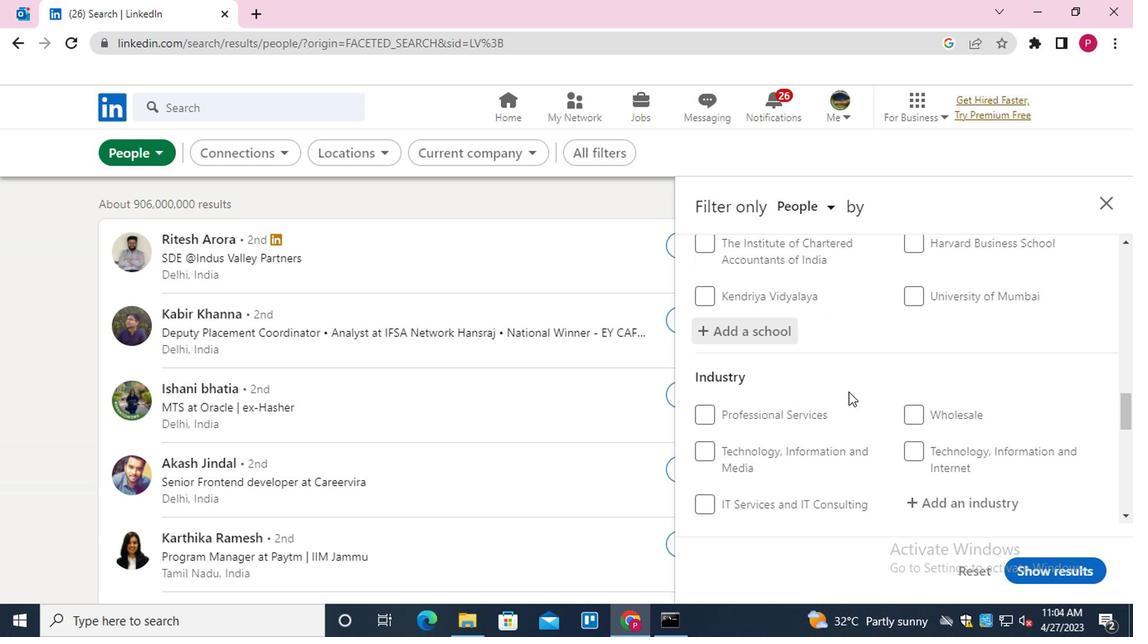 
Action: Mouse scrolled (843, 392) with delta (0, 0)
Screenshot: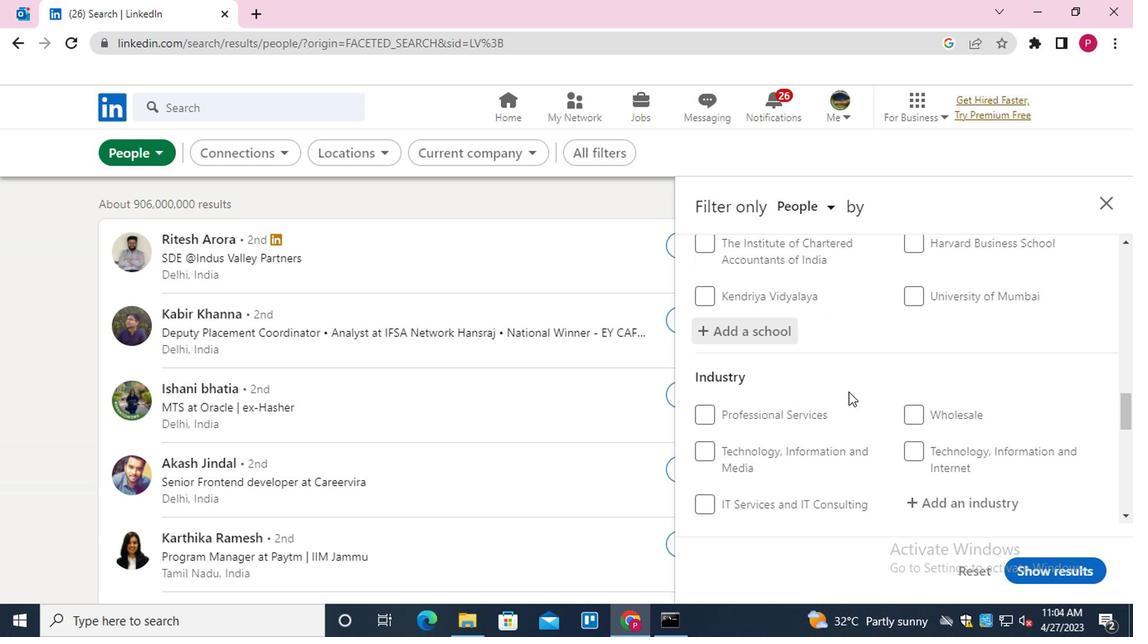 
Action: Mouse moved to (937, 342)
Screenshot: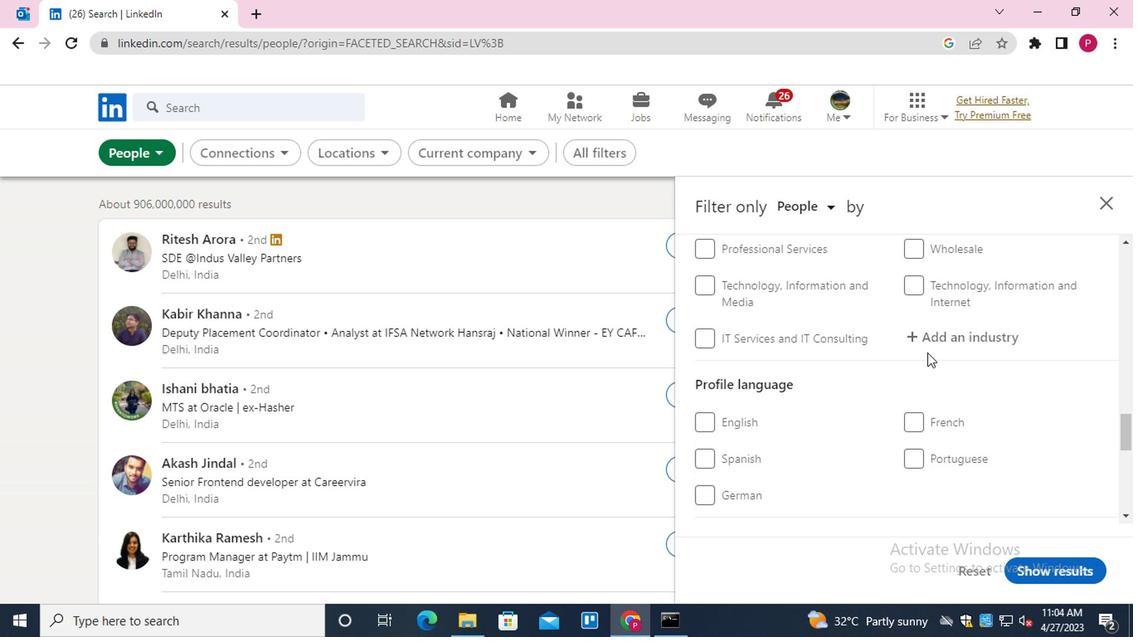 
Action: Mouse pressed left at (937, 342)
Screenshot: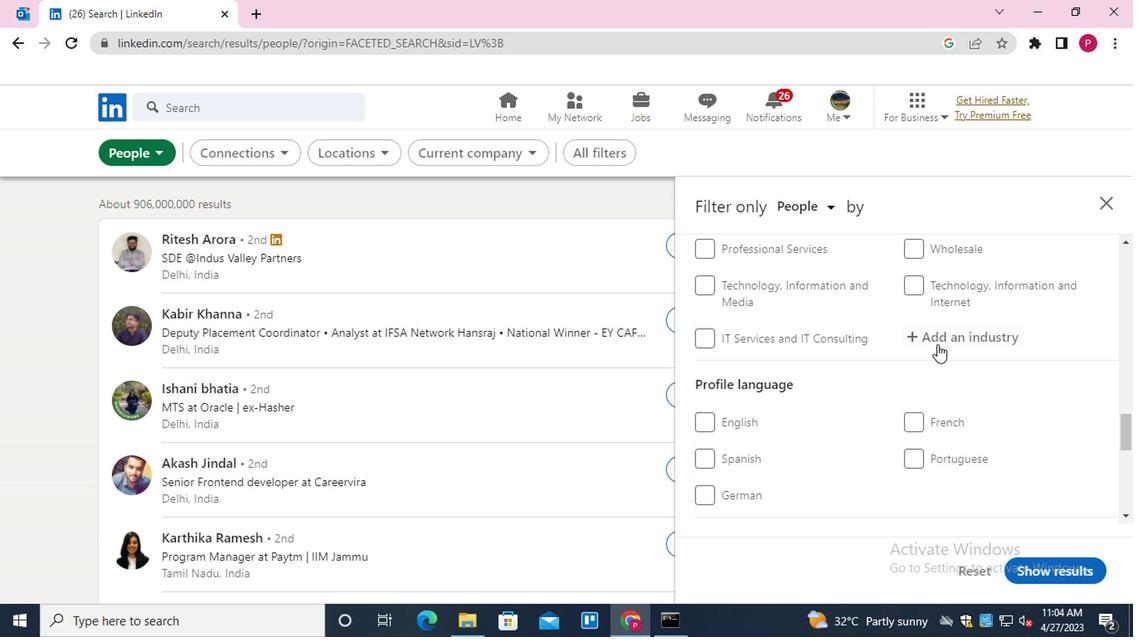 
Action: Key pressed <Key.shift><Key.shift><Key.shift><Key.shift><Key.shift><Key.shift>BARS<Key.down><Key.enter>
Screenshot: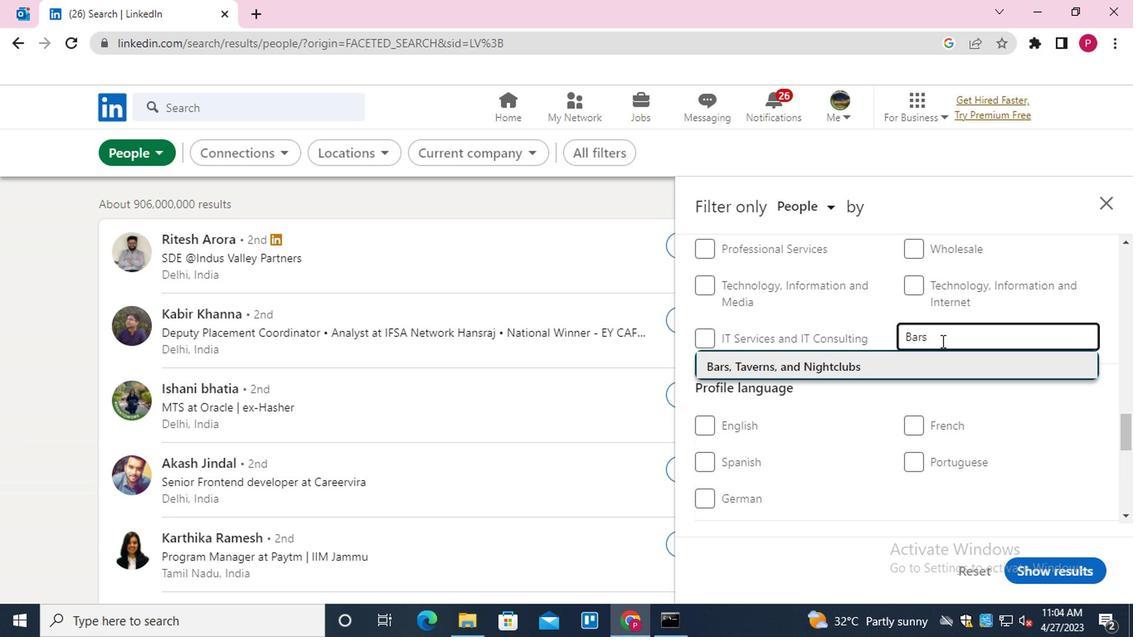 
Action: Mouse moved to (935, 342)
Screenshot: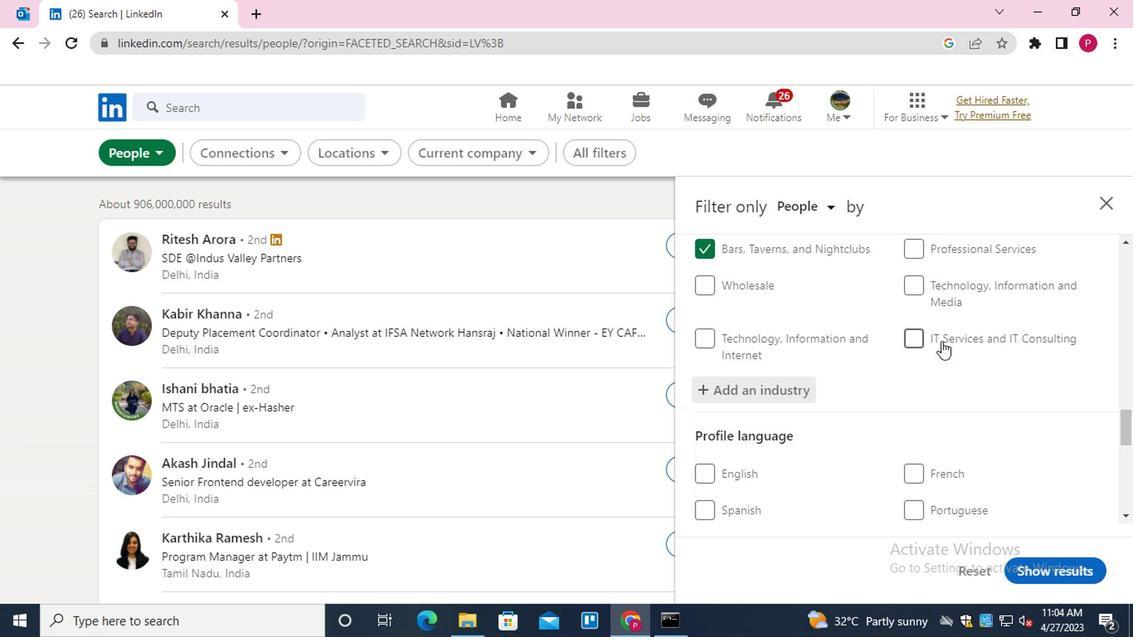 
Action: Mouse scrolled (935, 341) with delta (0, -1)
Screenshot: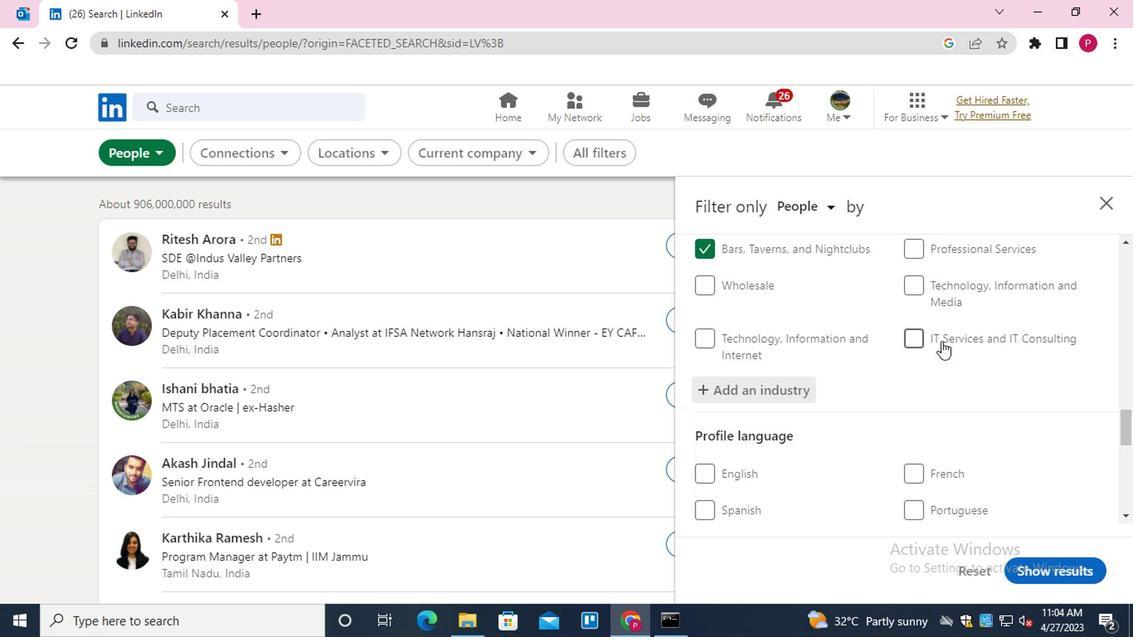
Action: Mouse moved to (841, 362)
Screenshot: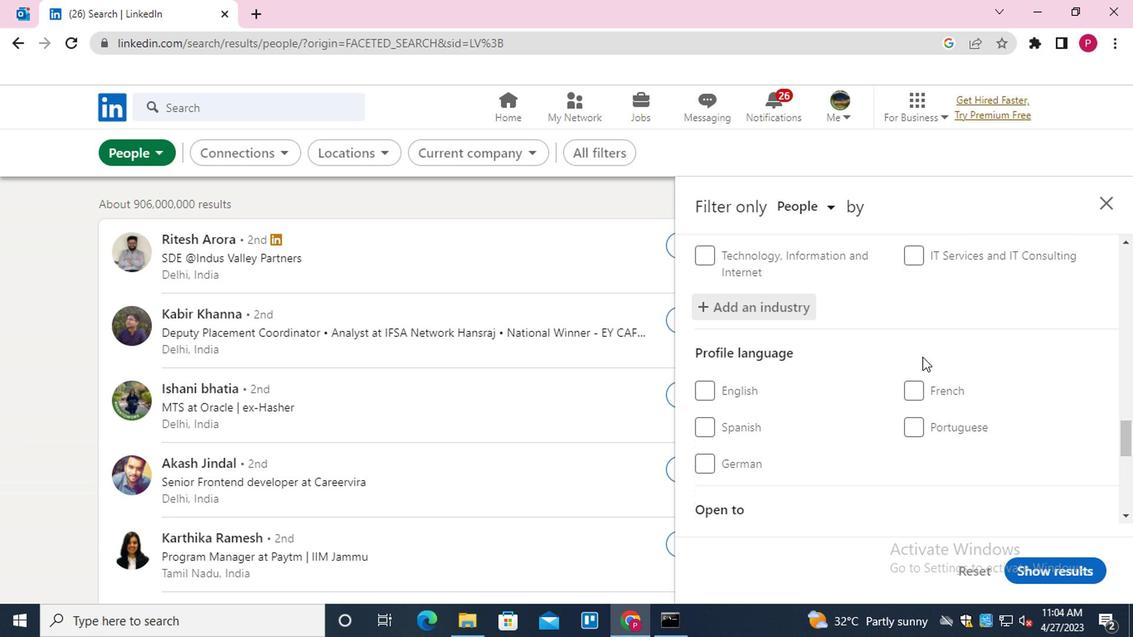 
Action: Mouse scrolled (841, 361) with delta (0, 0)
Screenshot: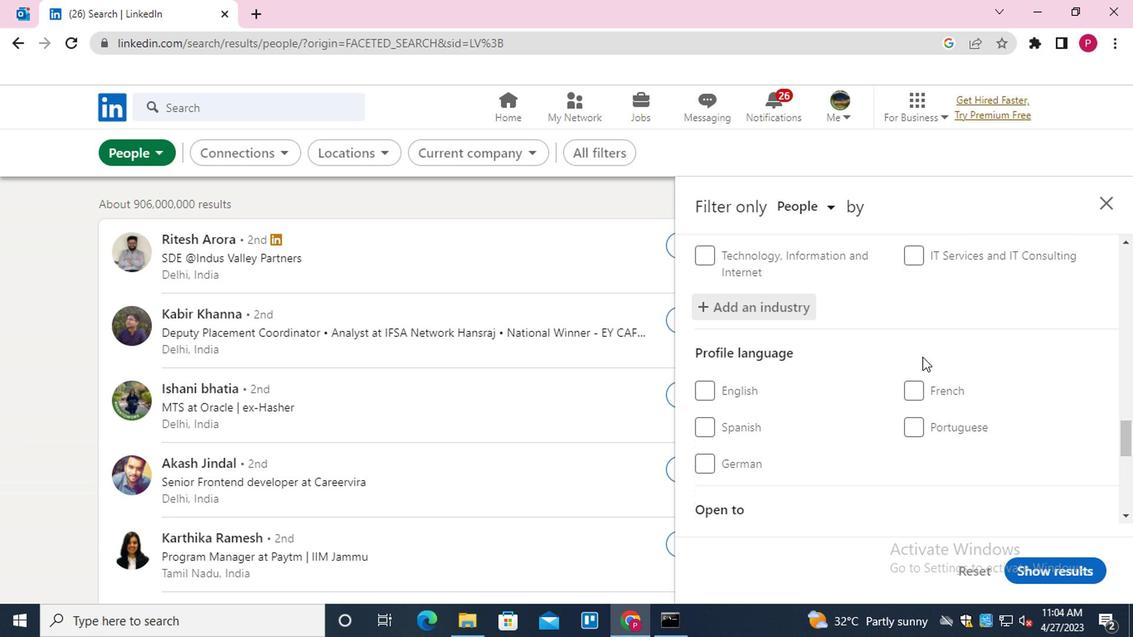 
Action: Mouse moved to (708, 345)
Screenshot: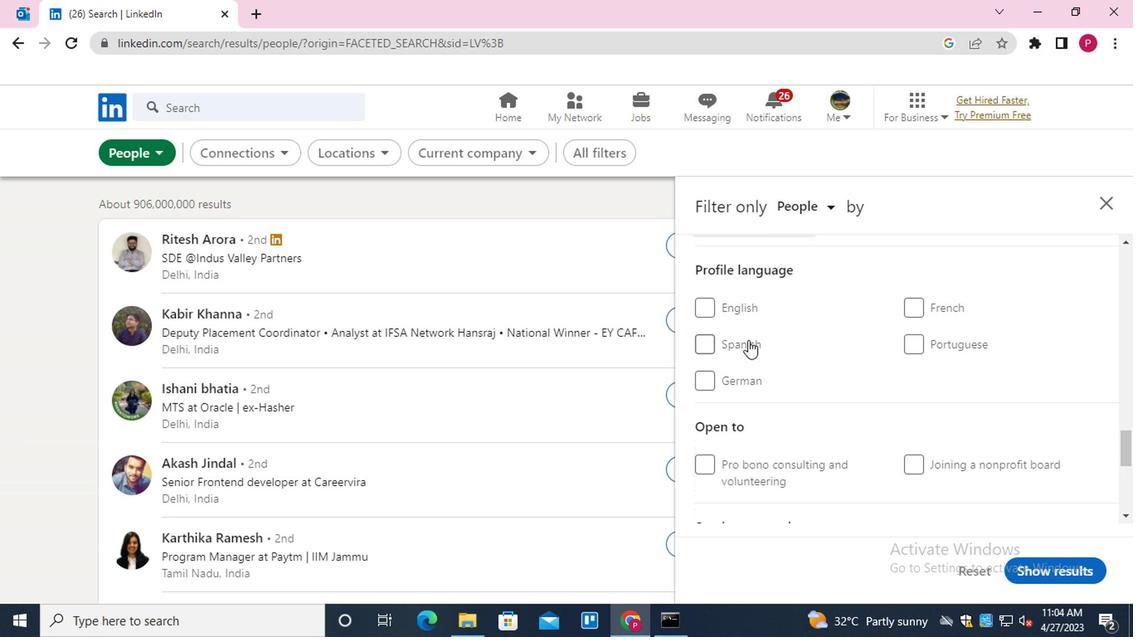 
Action: Mouse pressed left at (708, 345)
Screenshot: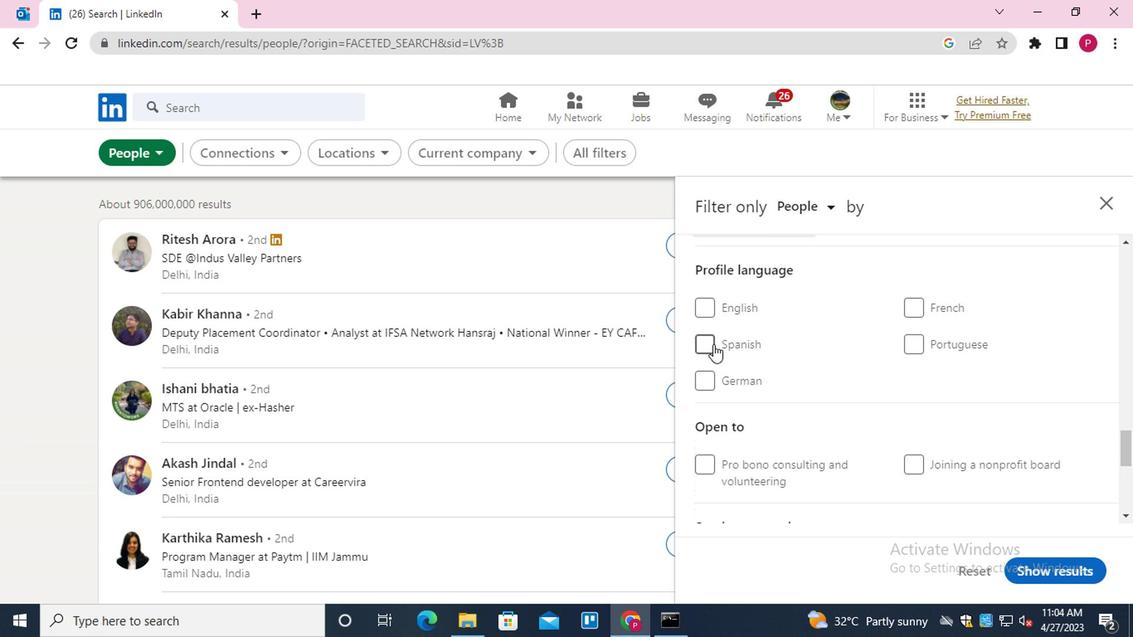 
Action: Mouse moved to (794, 359)
Screenshot: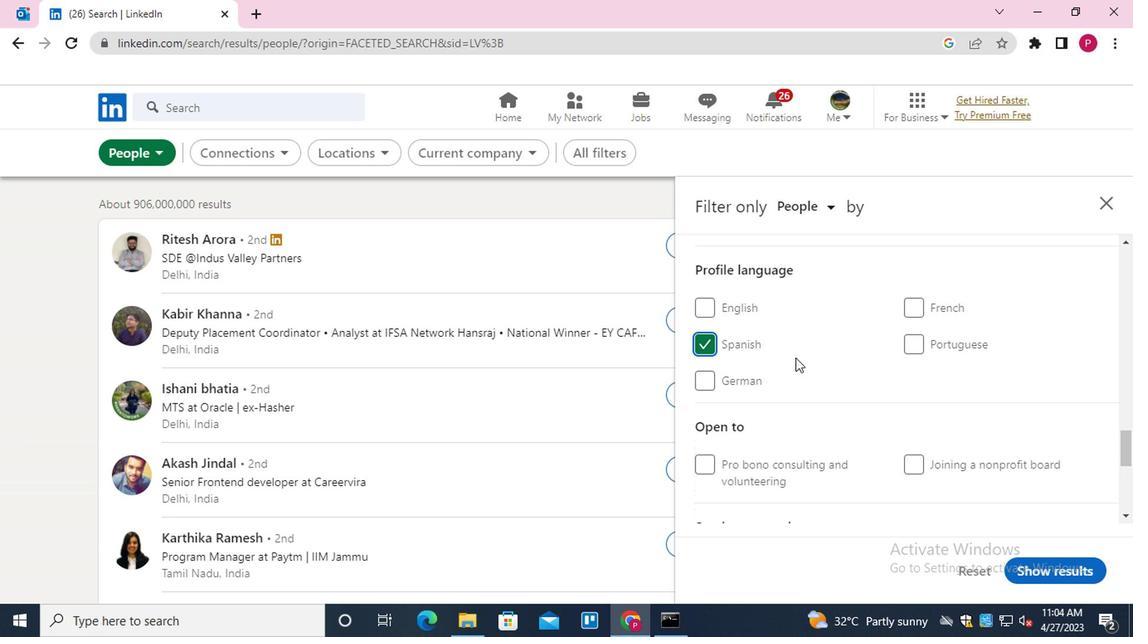 
Action: Mouse scrolled (794, 358) with delta (0, -1)
Screenshot: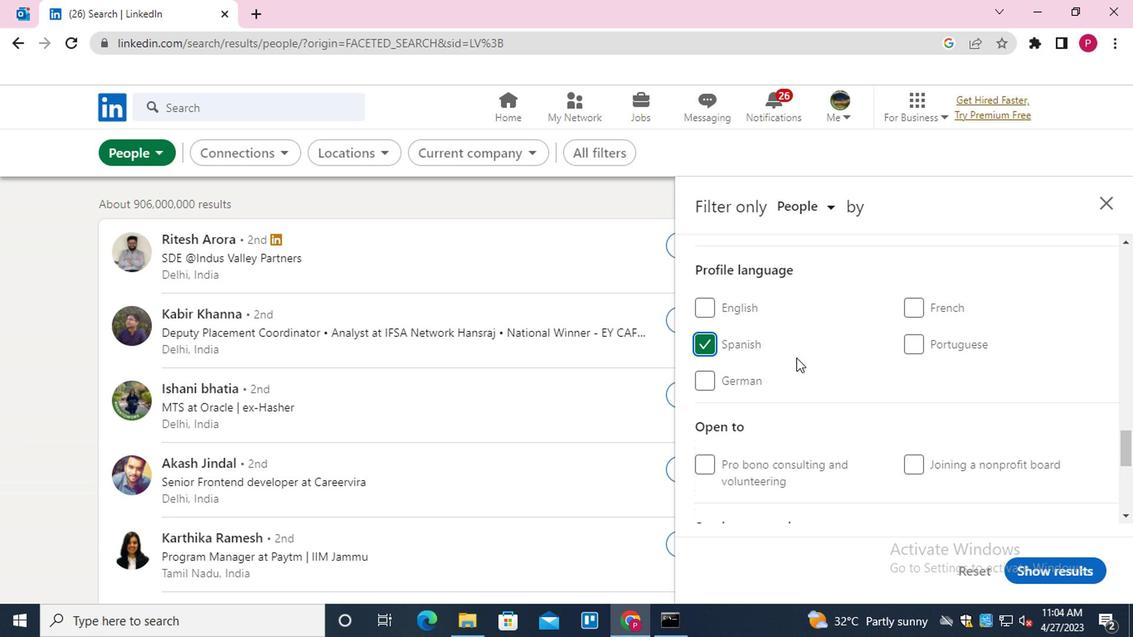 
Action: Mouse scrolled (794, 358) with delta (0, -1)
Screenshot: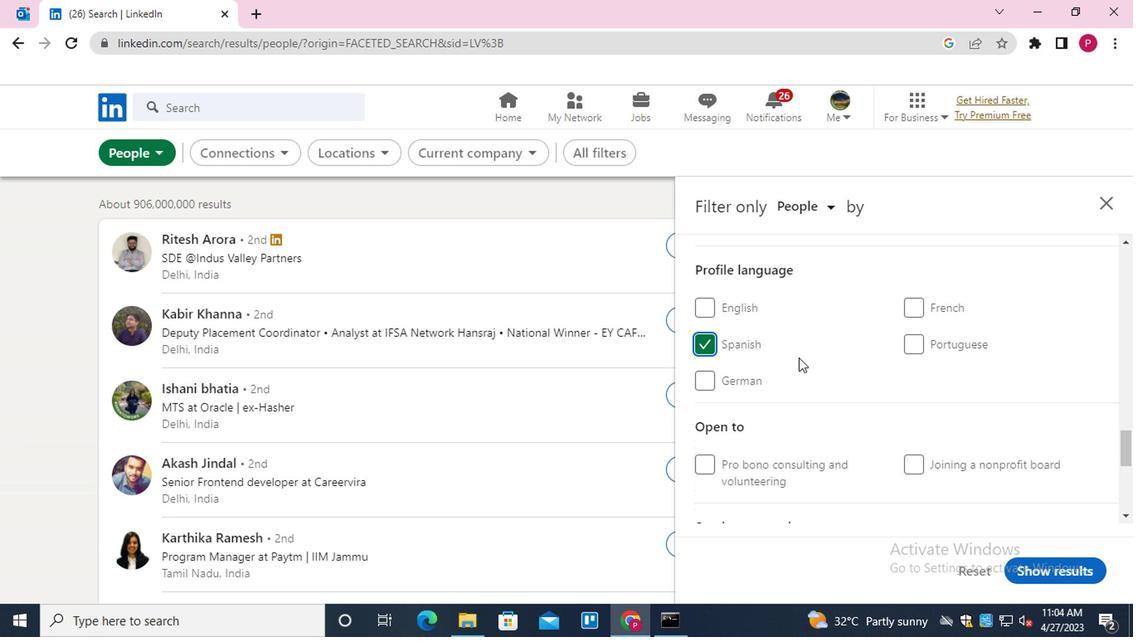 
Action: Mouse scrolled (794, 358) with delta (0, -1)
Screenshot: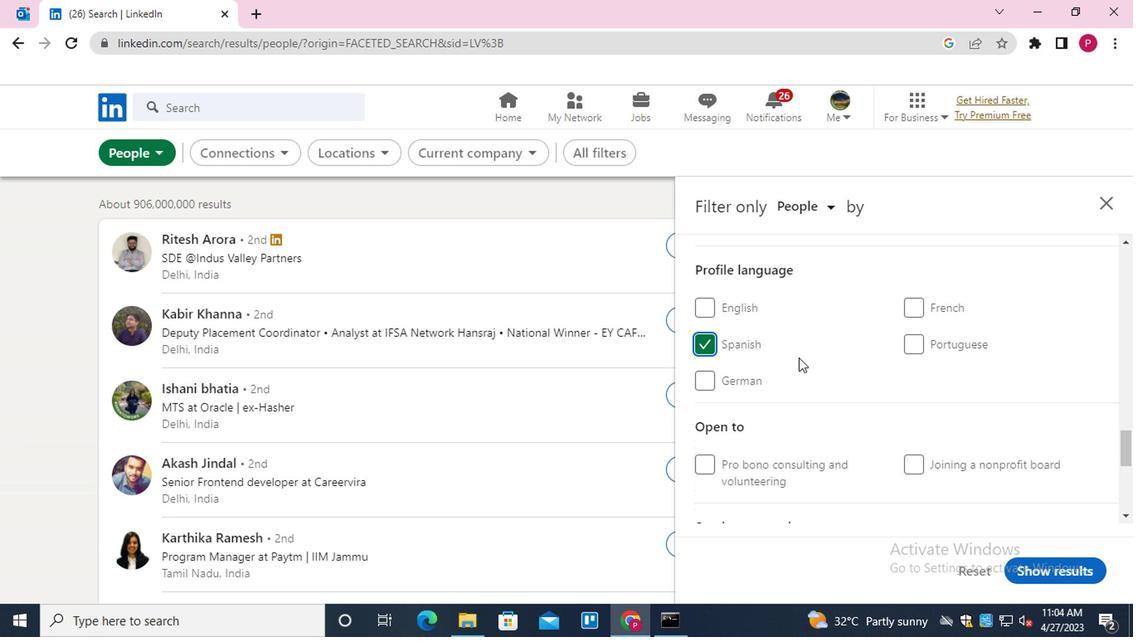 
Action: Mouse scrolled (794, 360) with delta (0, 0)
Screenshot: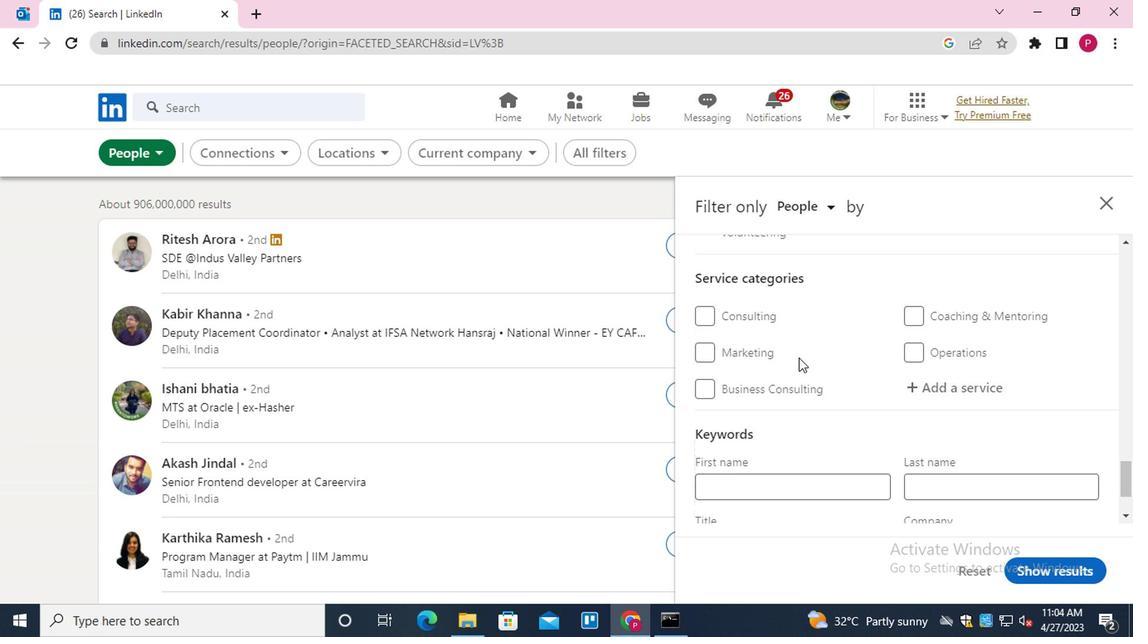 
Action: Mouse scrolled (794, 358) with delta (0, -1)
Screenshot: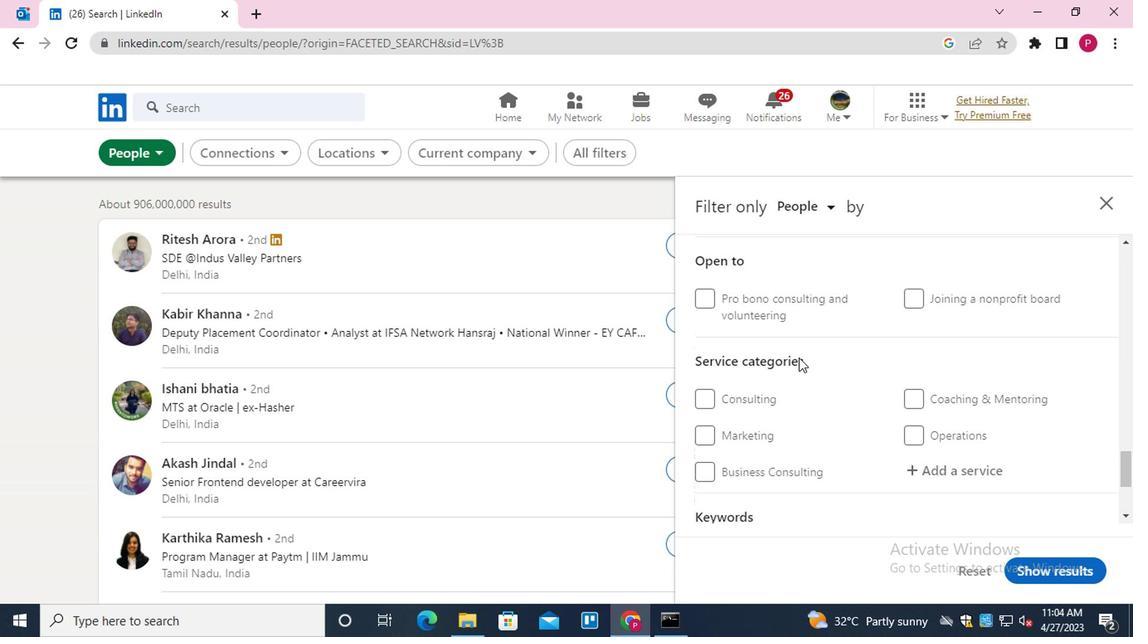 
Action: Mouse moved to (931, 390)
Screenshot: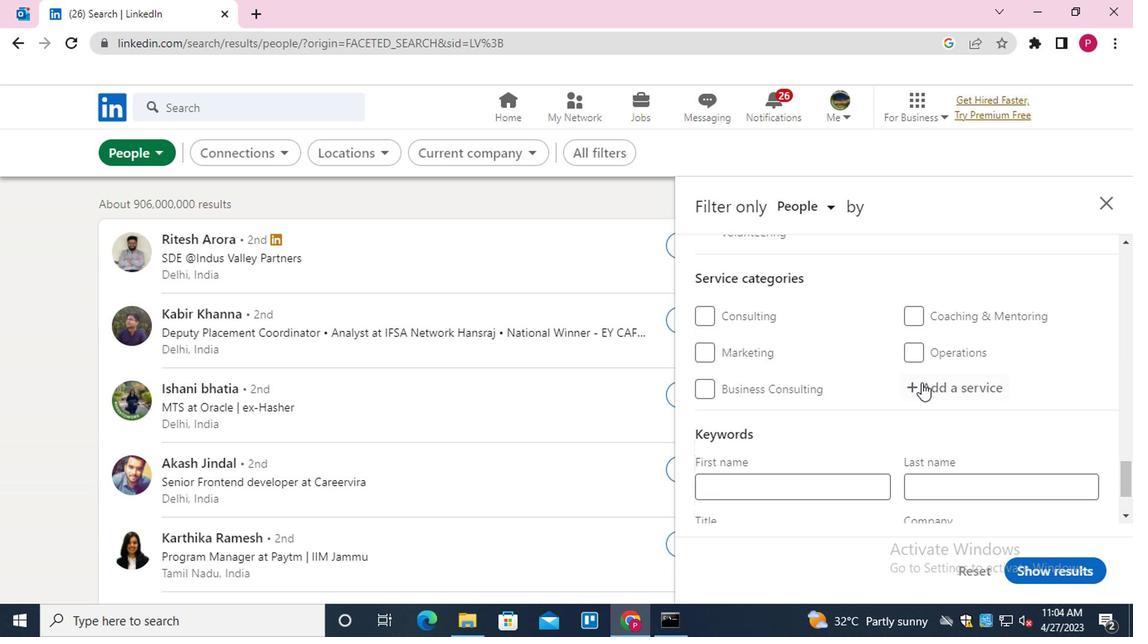 
Action: Mouse pressed left at (931, 390)
Screenshot: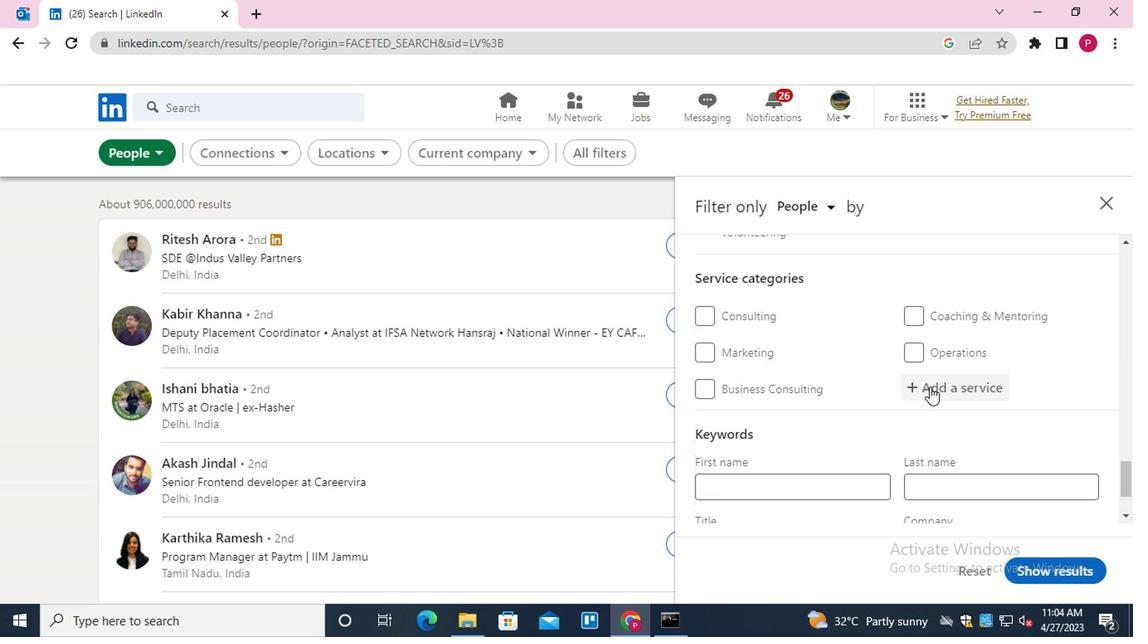 
Action: Mouse moved to (931, 391)
Screenshot: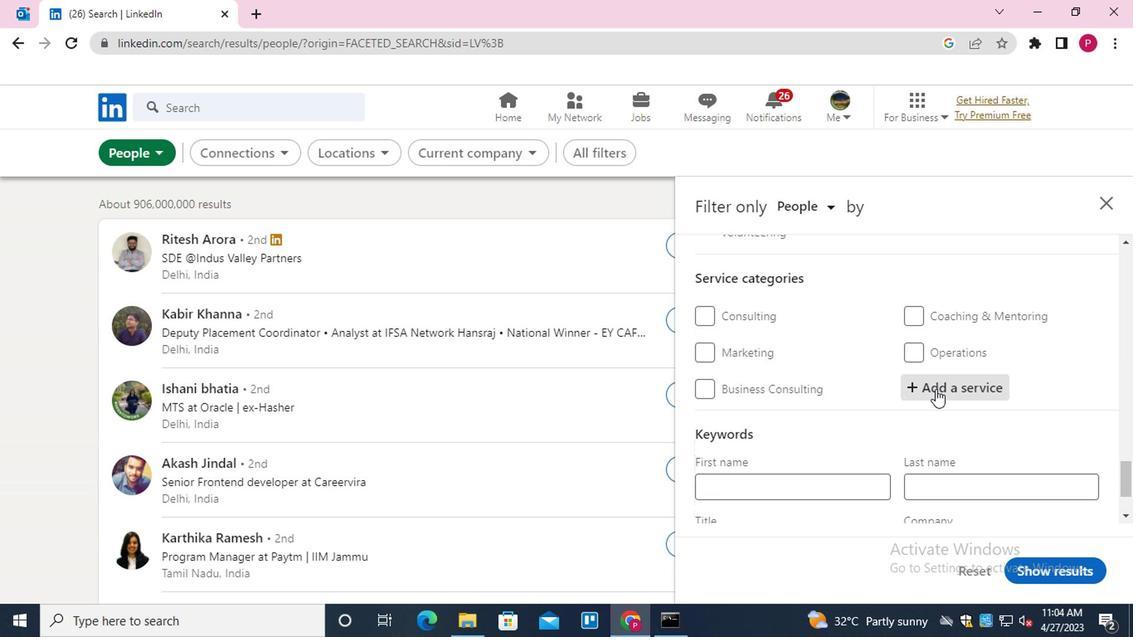 
Action: Key pressed <Key.shift>PUBLIC<Key.down><Key.enter>
Screenshot: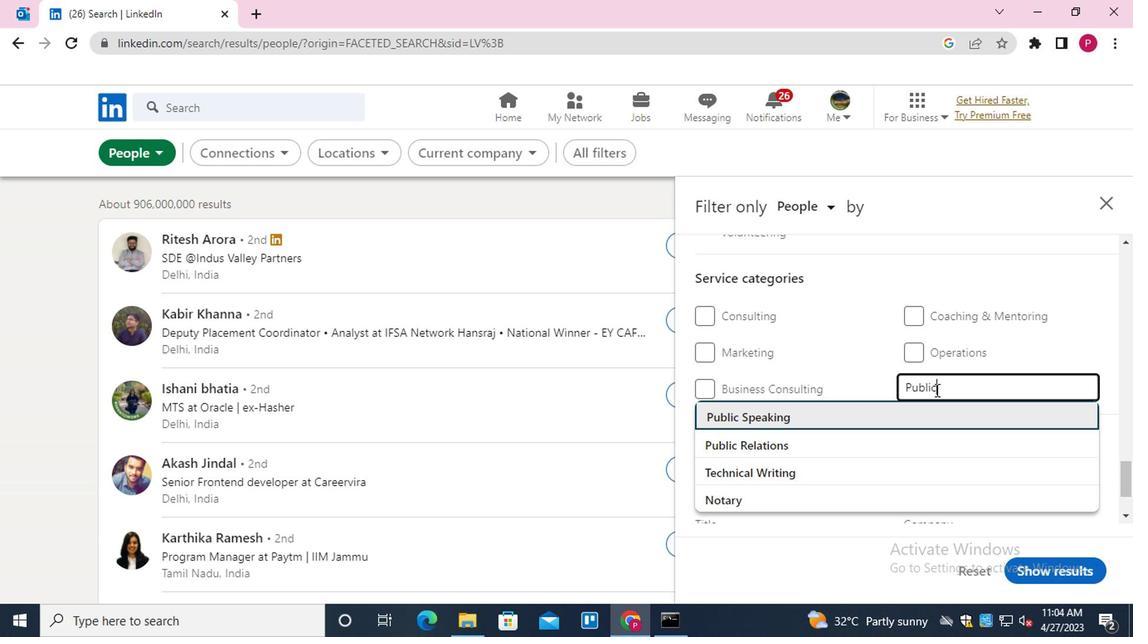 
Action: Mouse moved to (917, 402)
Screenshot: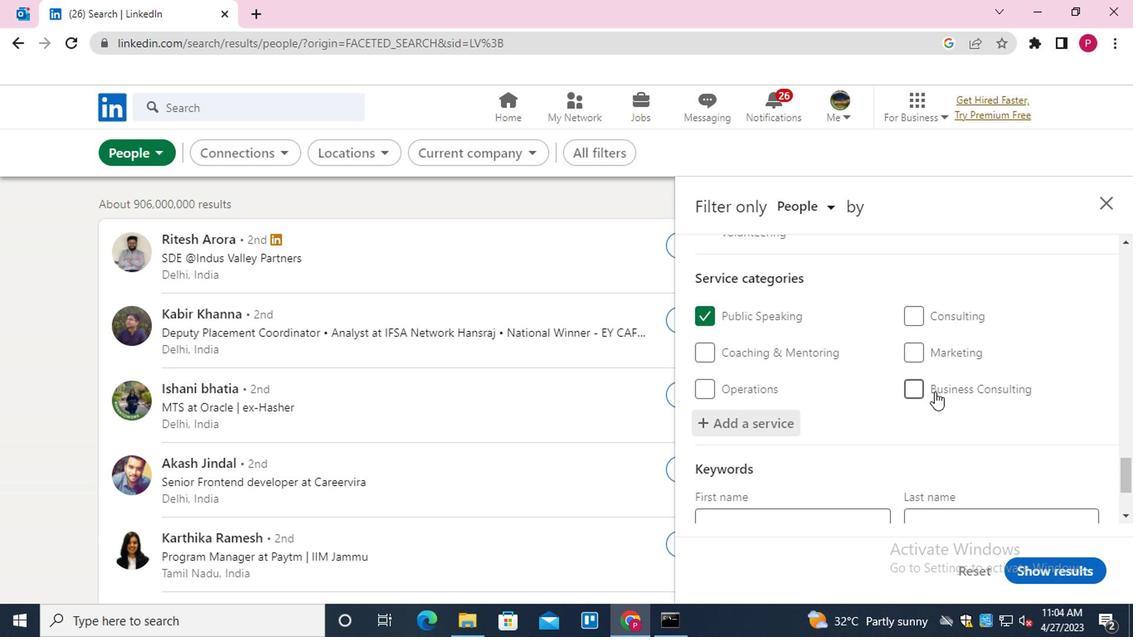 
Action: Mouse scrolled (917, 401) with delta (0, -1)
Screenshot: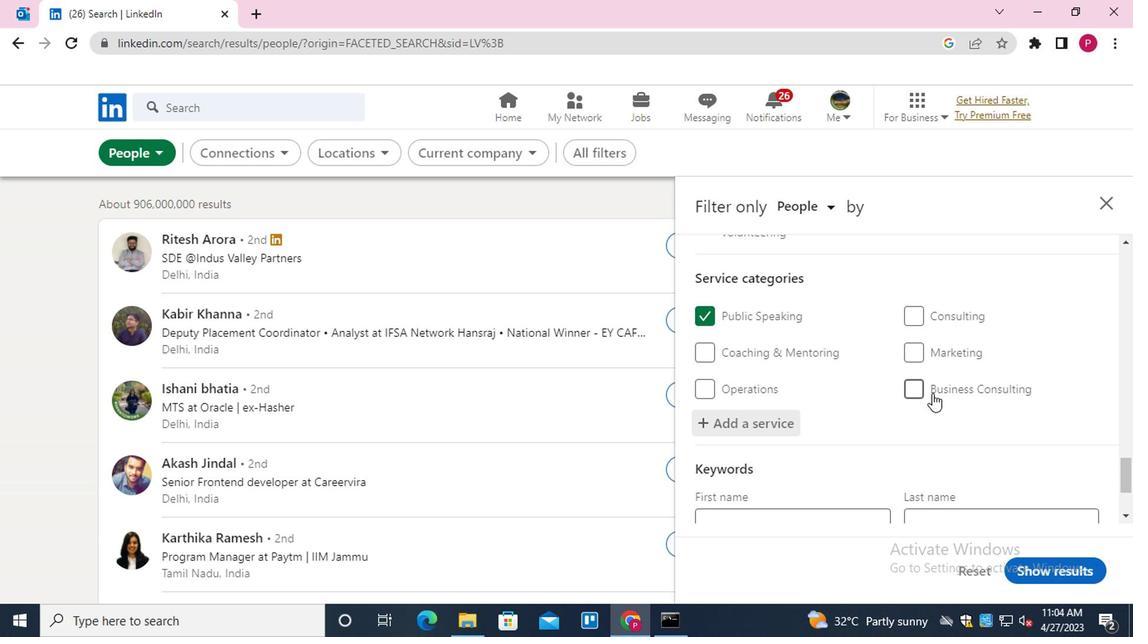 
Action: Mouse moved to (917, 403)
Screenshot: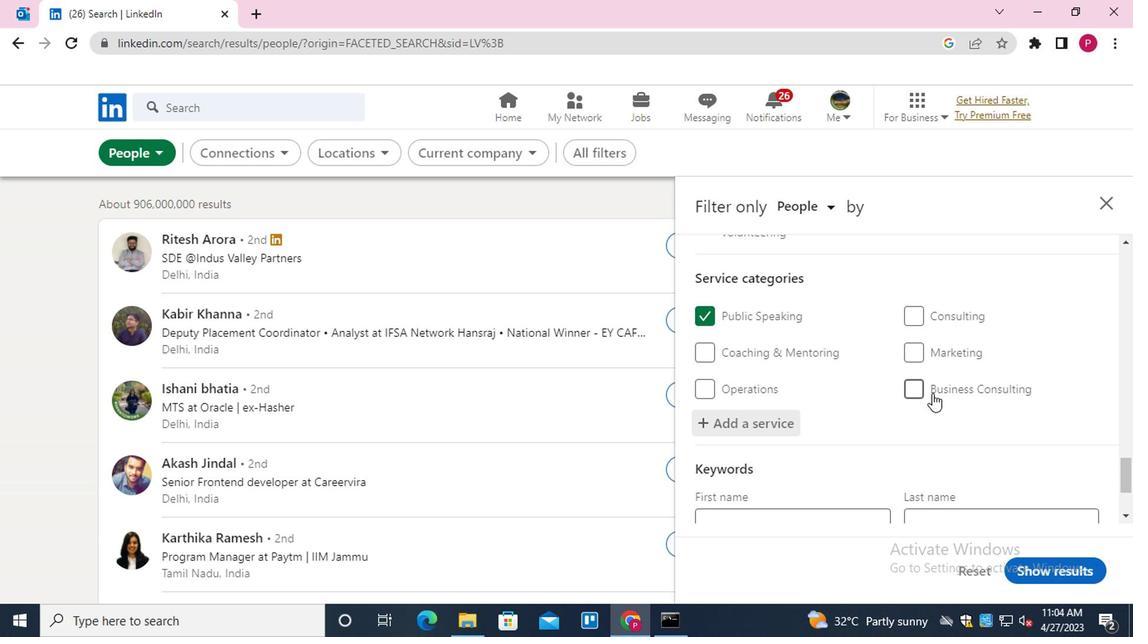 
Action: Mouse scrolled (917, 402) with delta (0, 0)
Screenshot: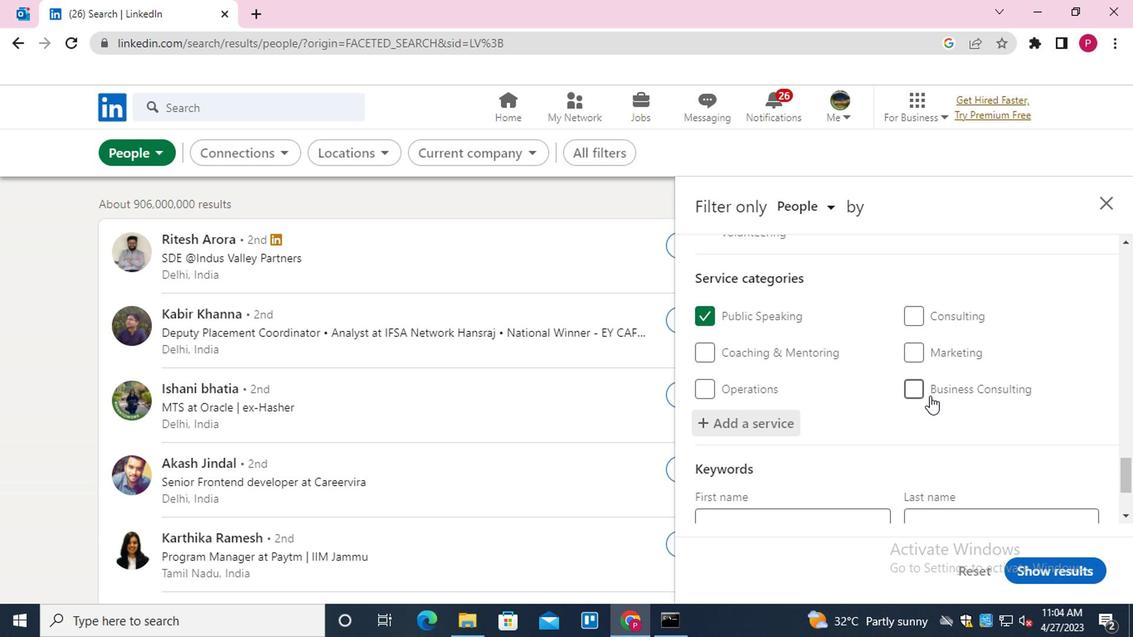 
Action: Mouse moved to (914, 404)
Screenshot: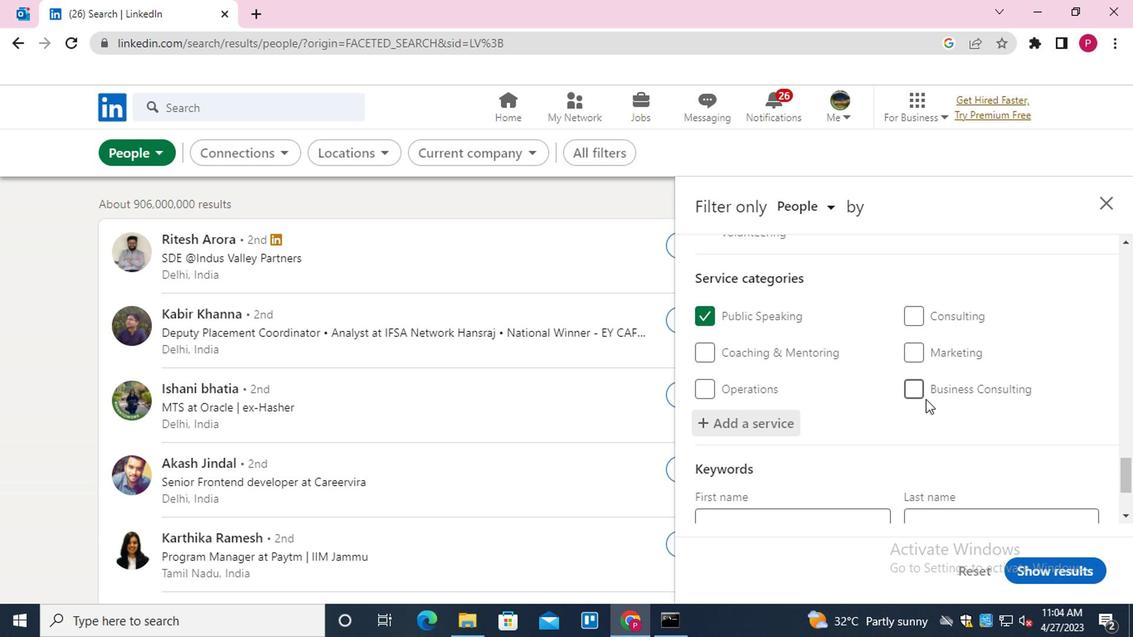 
Action: Mouse scrolled (914, 403) with delta (0, -1)
Screenshot: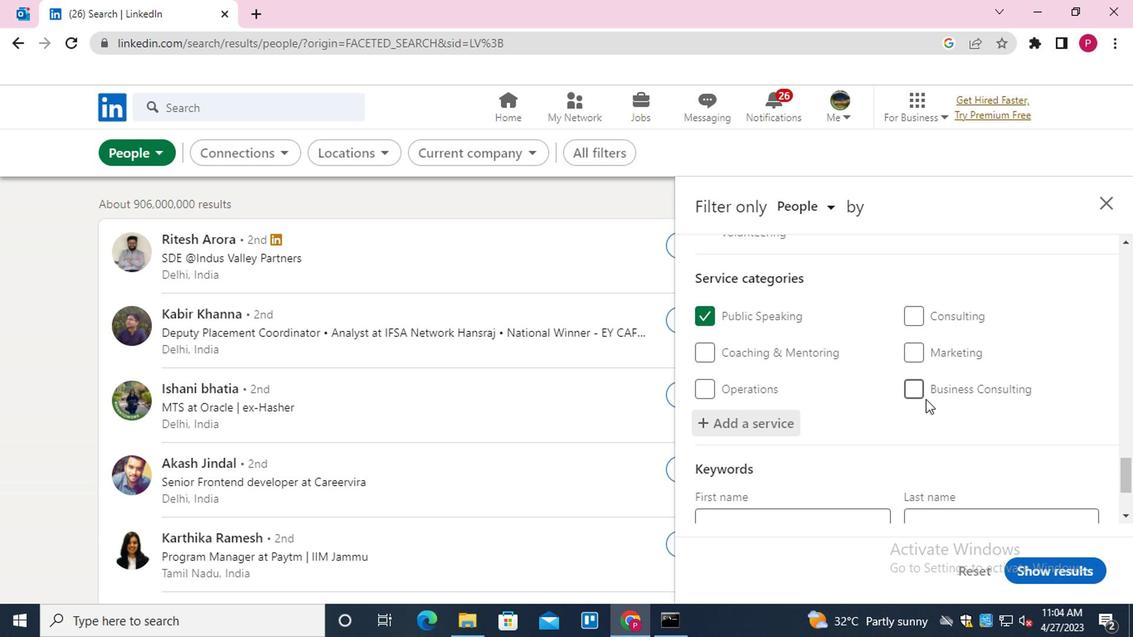 
Action: Mouse moved to (738, 439)
Screenshot: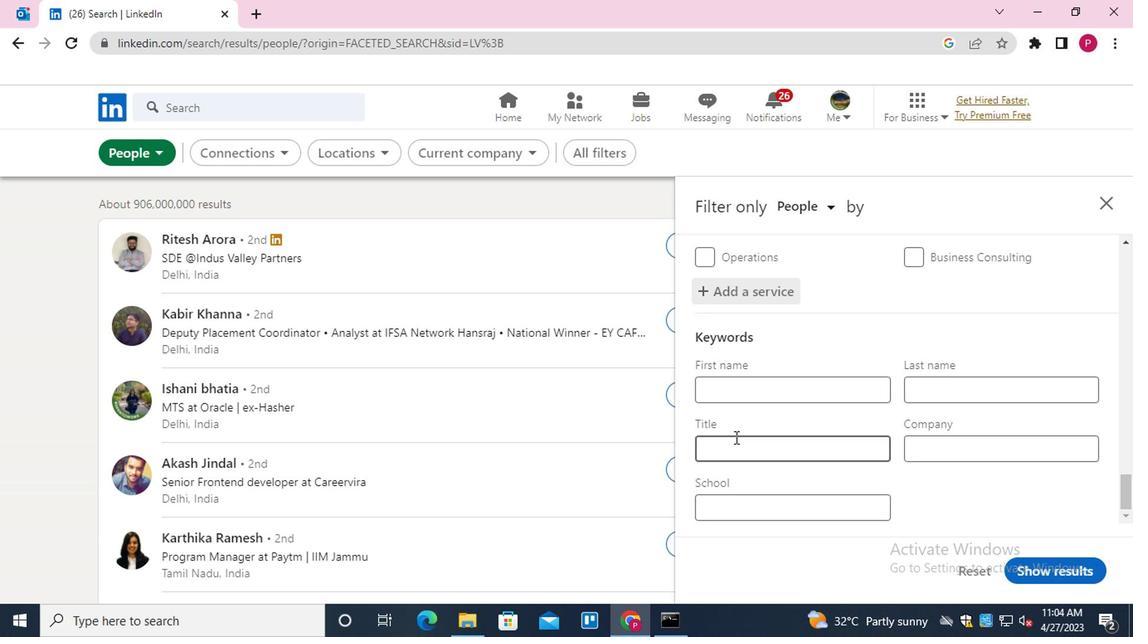 
Action: Mouse pressed left at (738, 439)
Screenshot: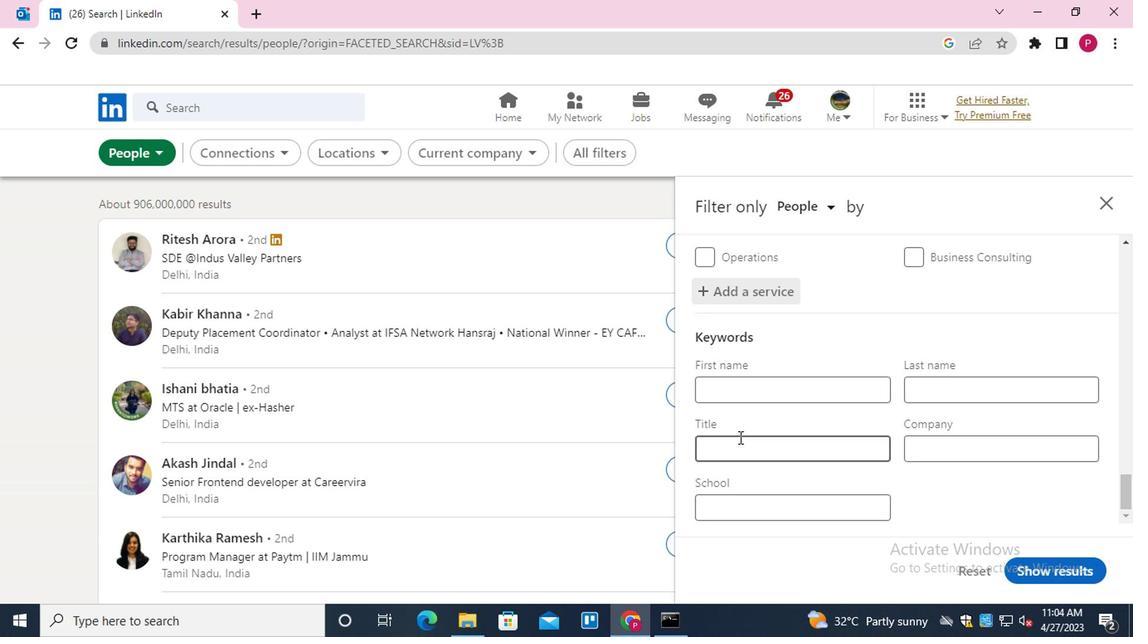 
Action: Mouse moved to (739, 439)
Screenshot: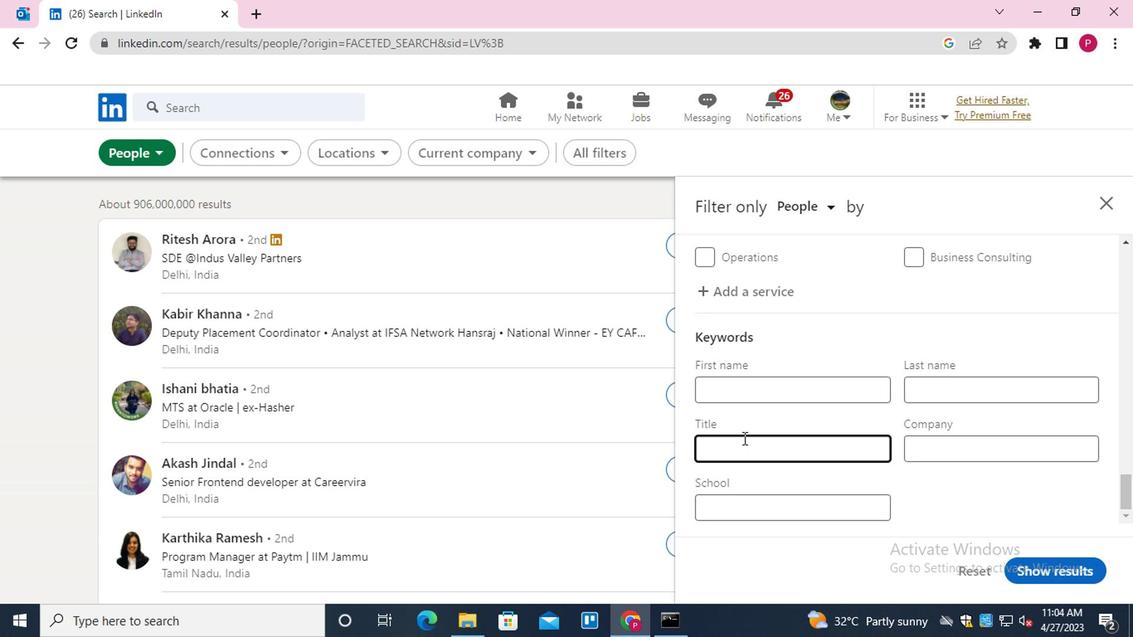 
Action: Key pressed <Key.shift>ZOOLOGIST
Screenshot: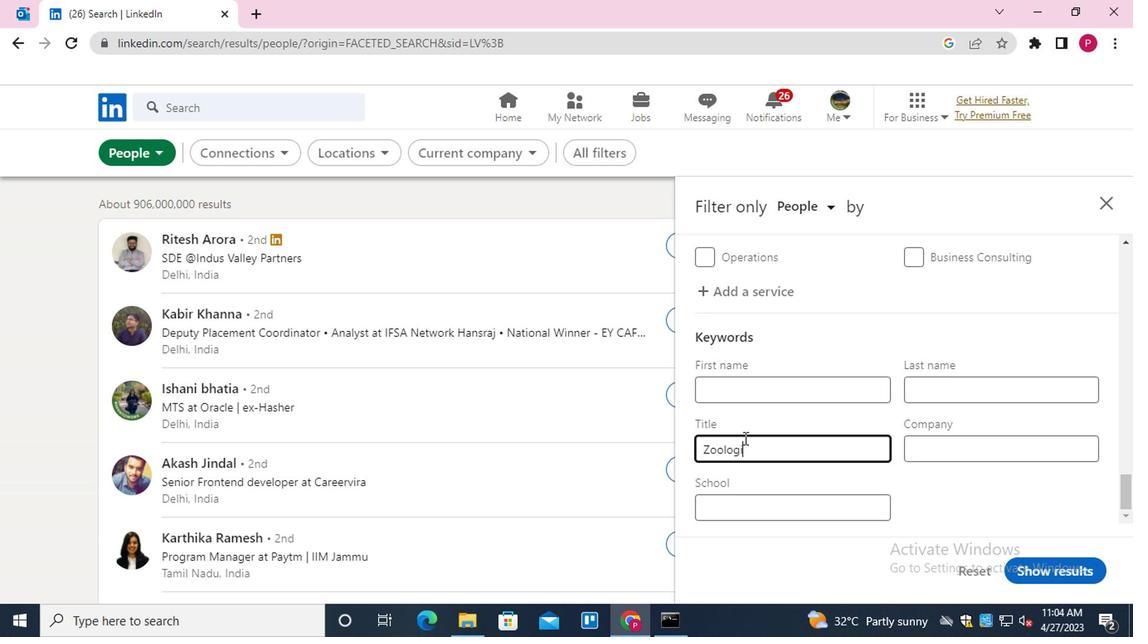 
Action: Mouse moved to (1033, 567)
Screenshot: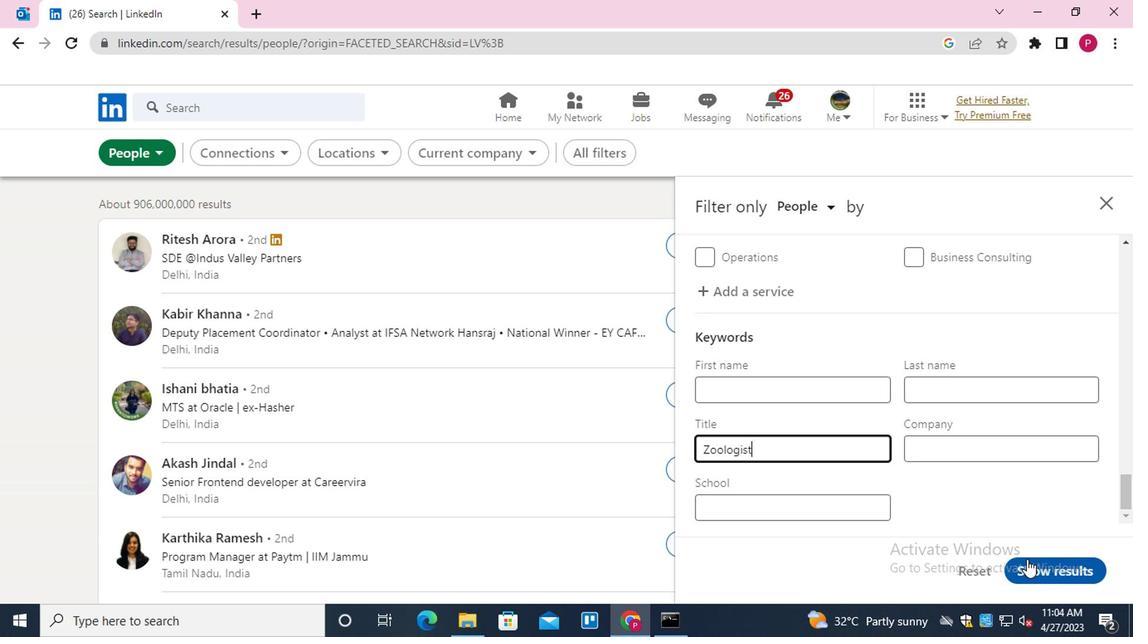 
Action: Mouse pressed left at (1033, 567)
Screenshot: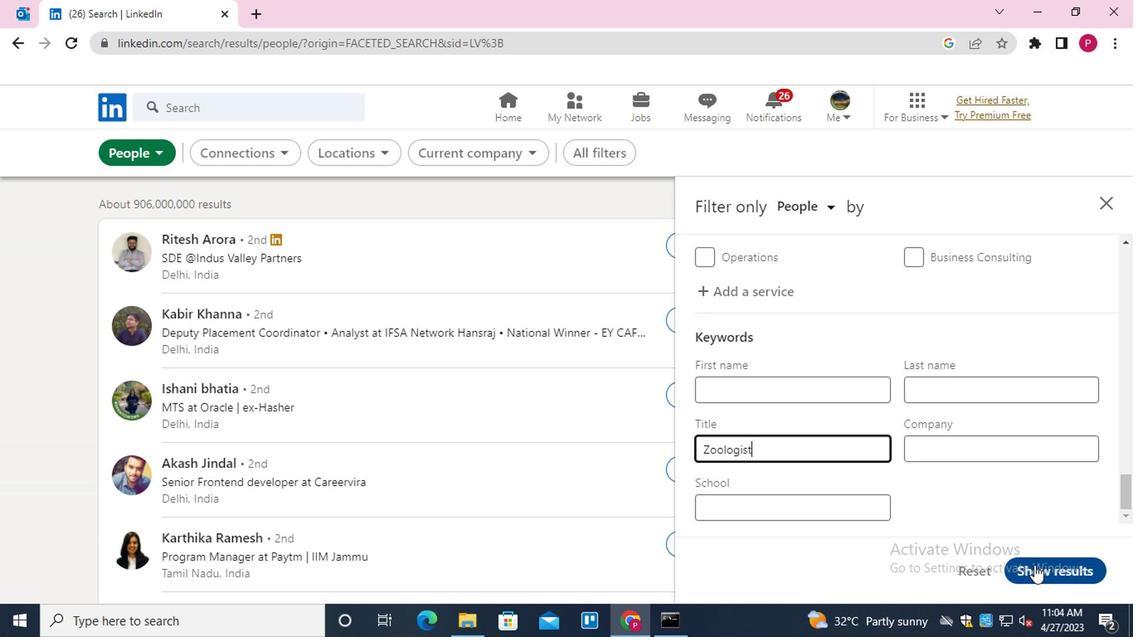 
Action: Mouse moved to (537, 368)
Screenshot: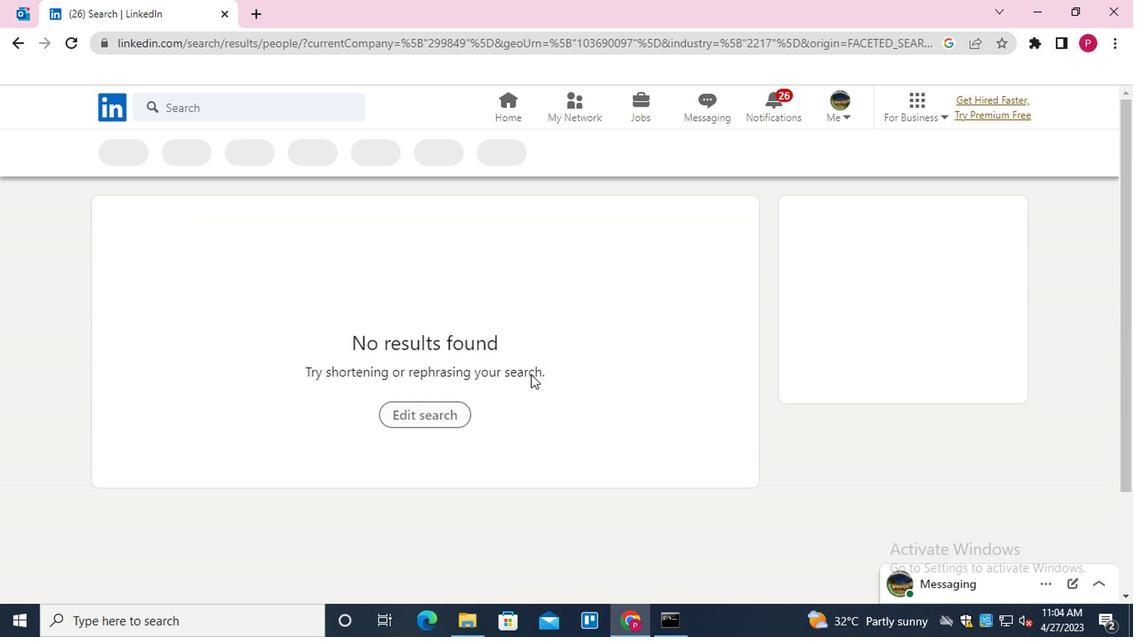 
